 Task: Find a house in Rajahmundry, India, for 8 guests from 26 Aug to 10 Sep, with 6 bedrooms, 6 beds, 6 bathrooms, price range ₹10,000 - ₹15,000, and amenities including Wifi, Free parking, TV, Gym, Breakfast, and Self check-in.
Action: Mouse pressed left at (434, 104)
Screenshot: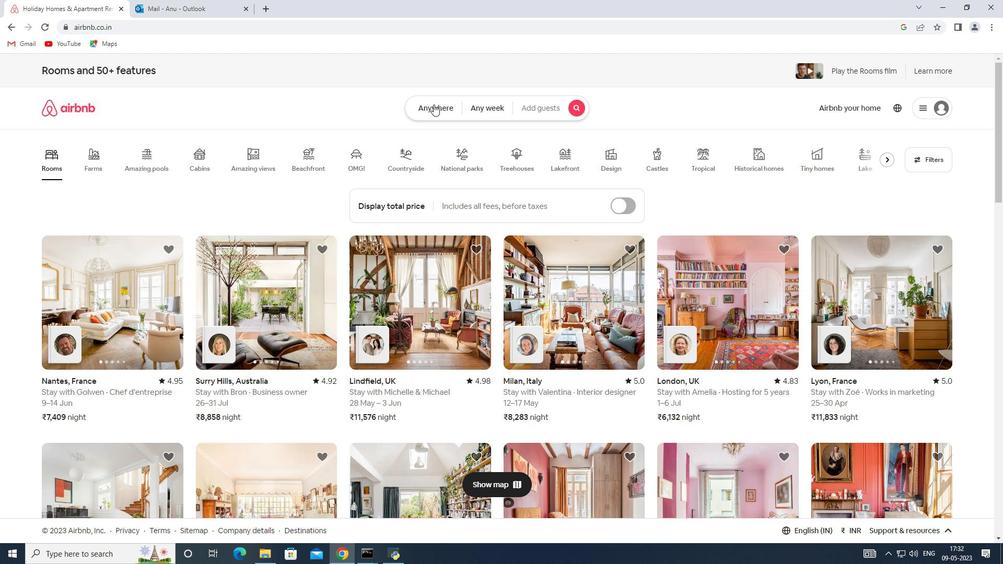 
Action: Mouse moved to (373, 146)
Screenshot: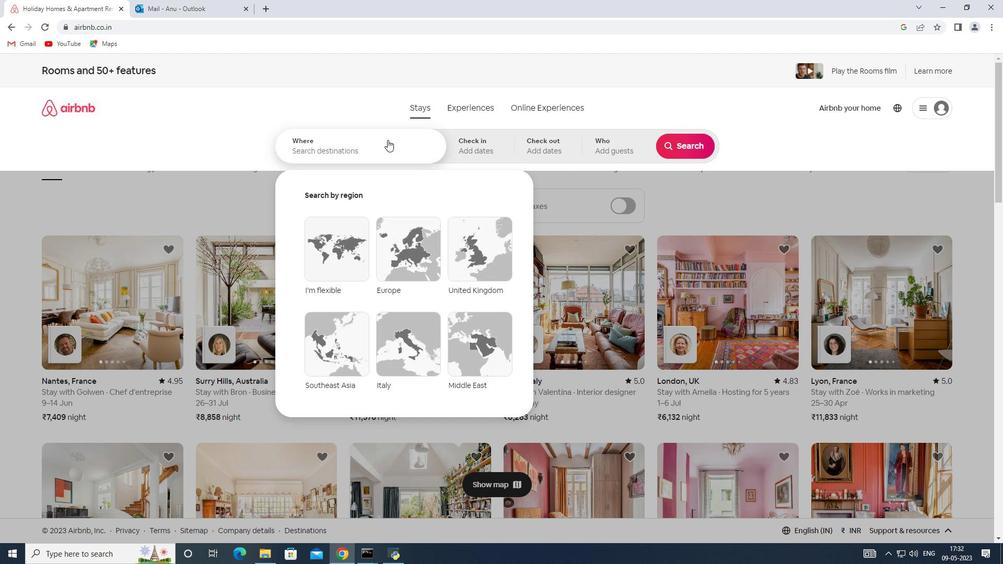 
Action: Mouse pressed left at (373, 146)
Screenshot: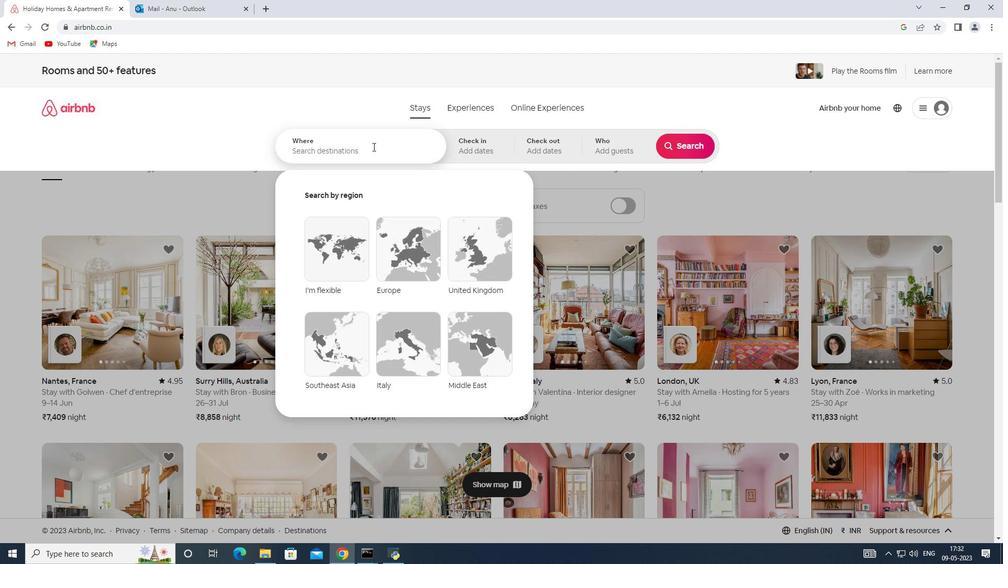 
Action: Key pressed <Key.caps_lock>R<Key.caps_lock>ajahmundry,<Key.caps_lock>I<Key.caps_lock>ndia
Screenshot: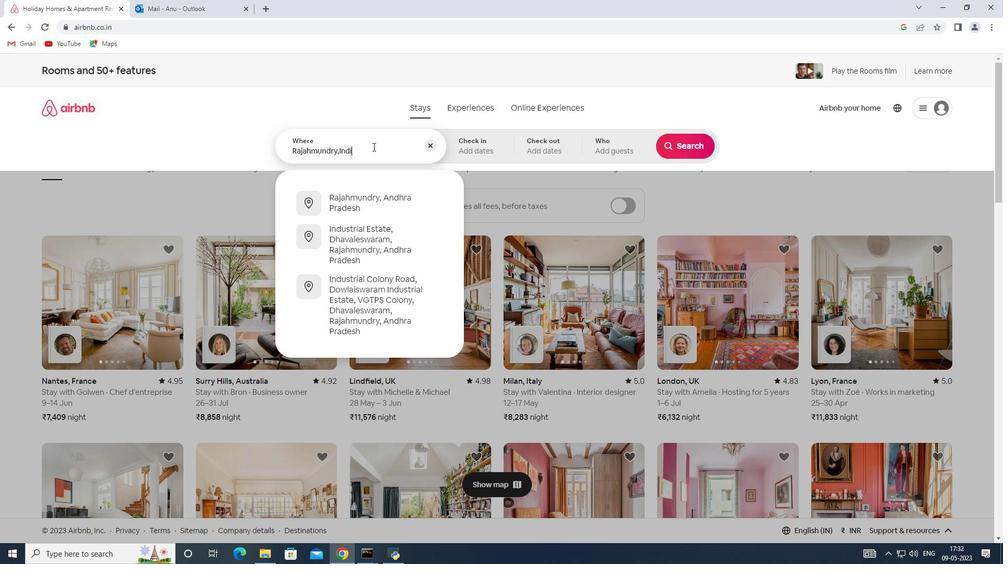 
Action: Mouse moved to (477, 138)
Screenshot: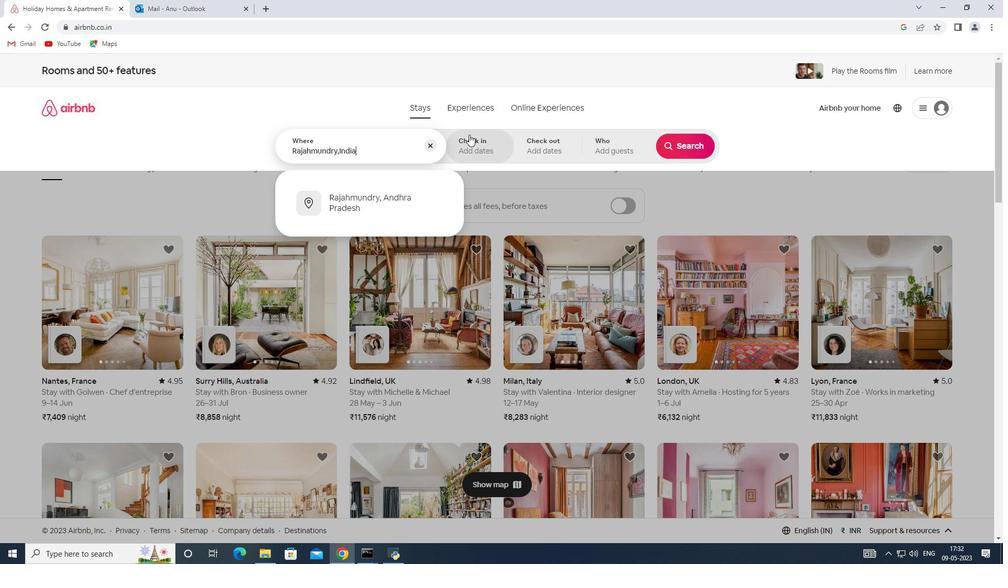 
Action: Mouse pressed left at (477, 138)
Screenshot: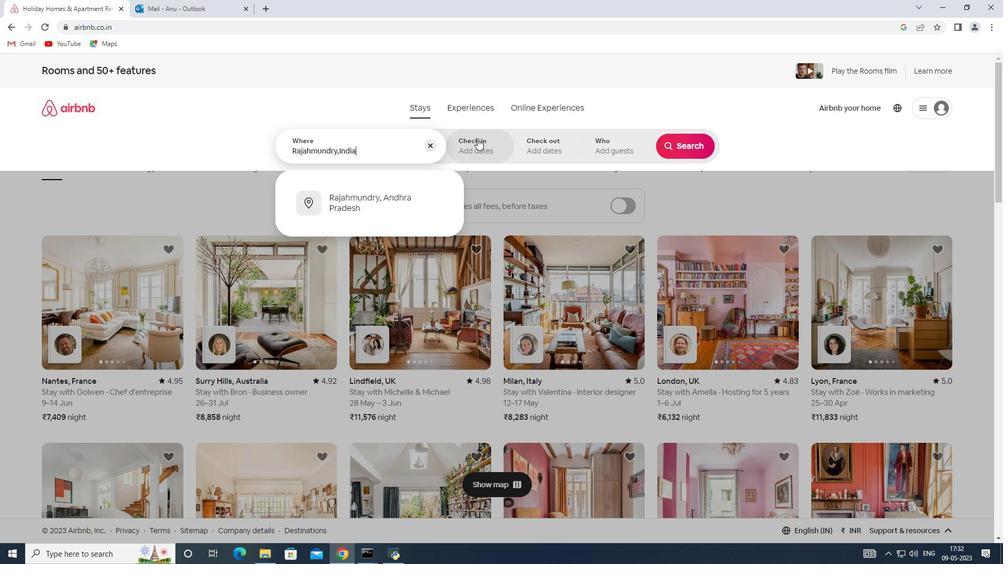 
Action: Mouse moved to (679, 227)
Screenshot: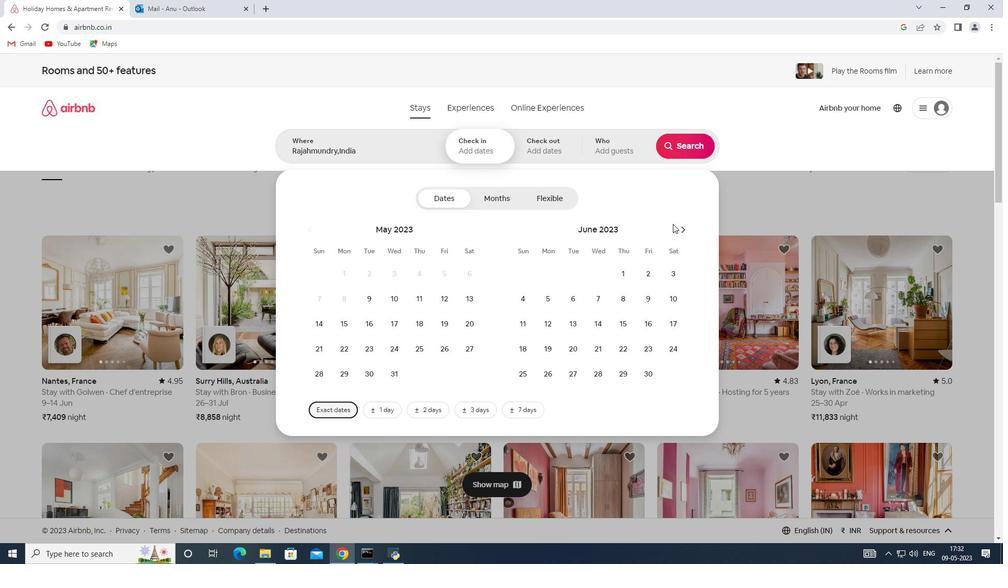 
Action: Mouse pressed left at (679, 227)
Screenshot: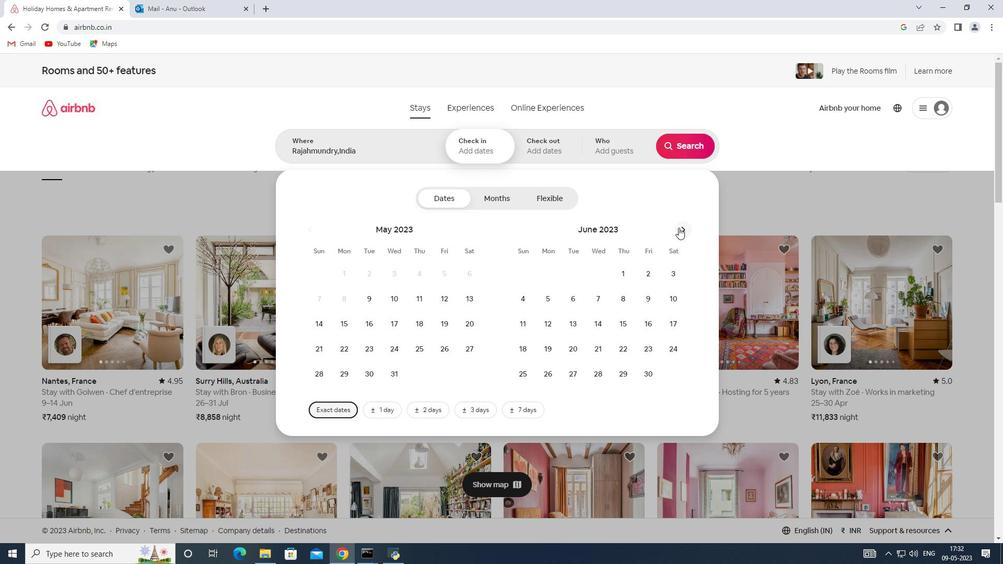 
Action: Mouse moved to (679, 226)
Screenshot: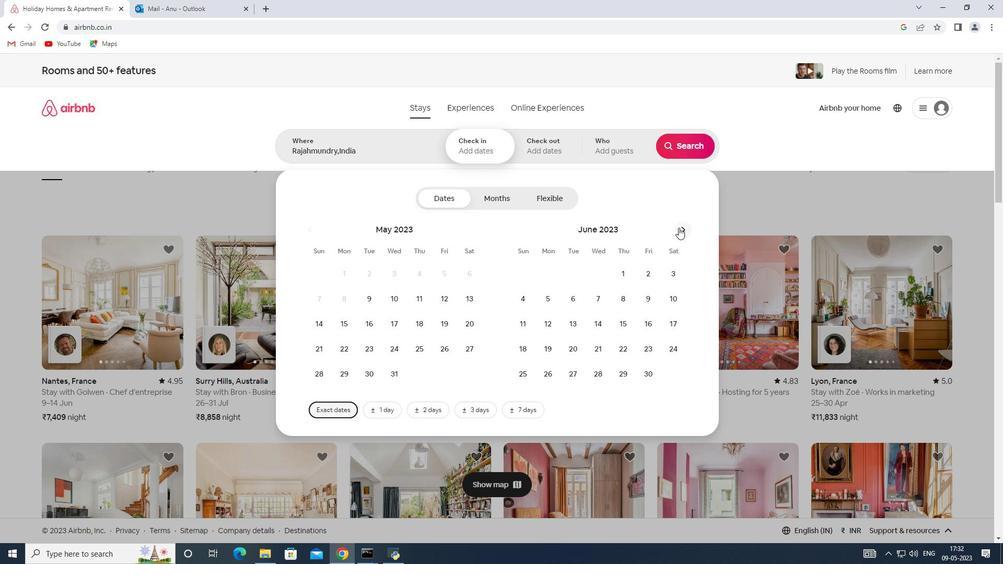 
Action: Mouse pressed left at (679, 226)
Screenshot: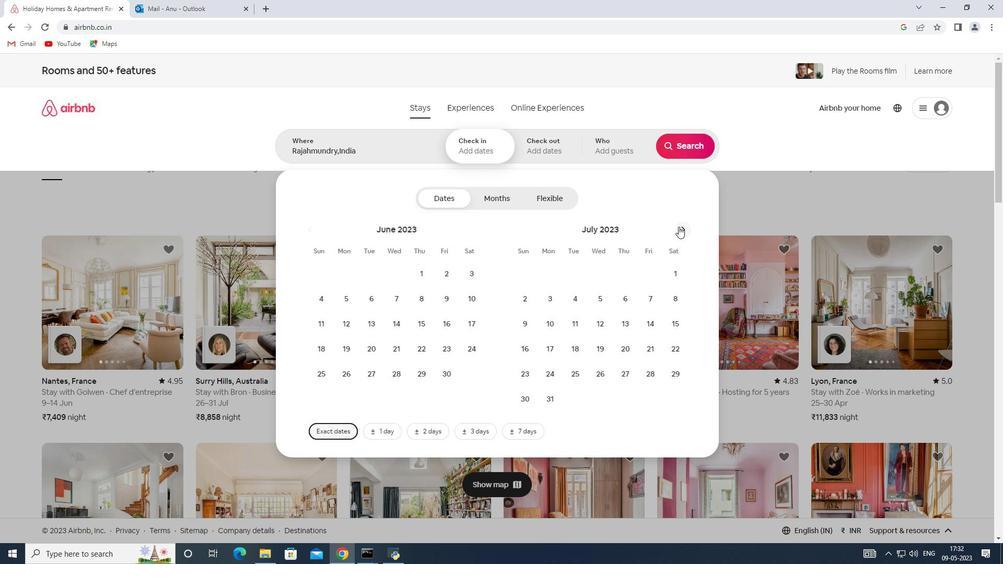 
Action: Mouse moved to (670, 345)
Screenshot: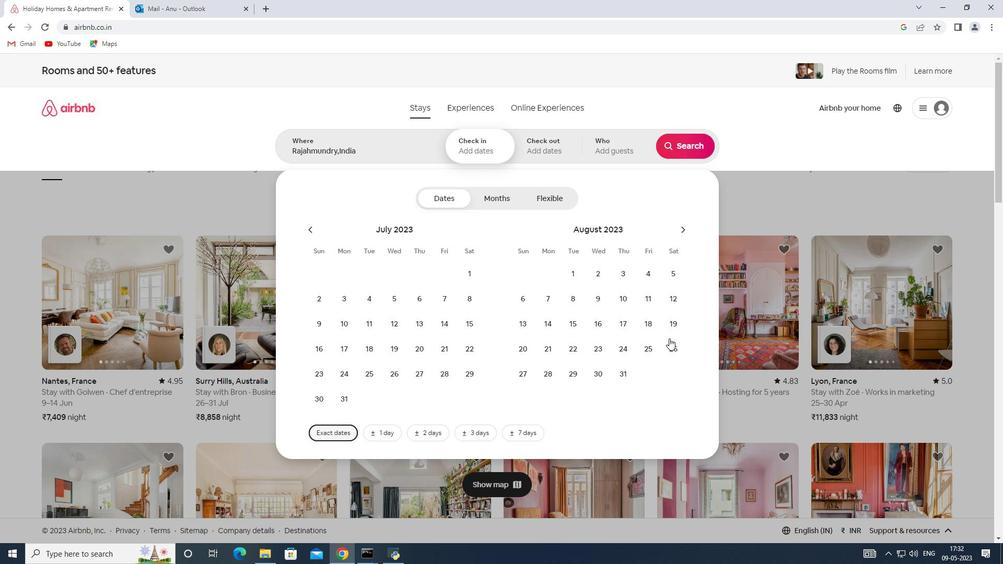 
Action: Mouse pressed left at (670, 345)
Screenshot: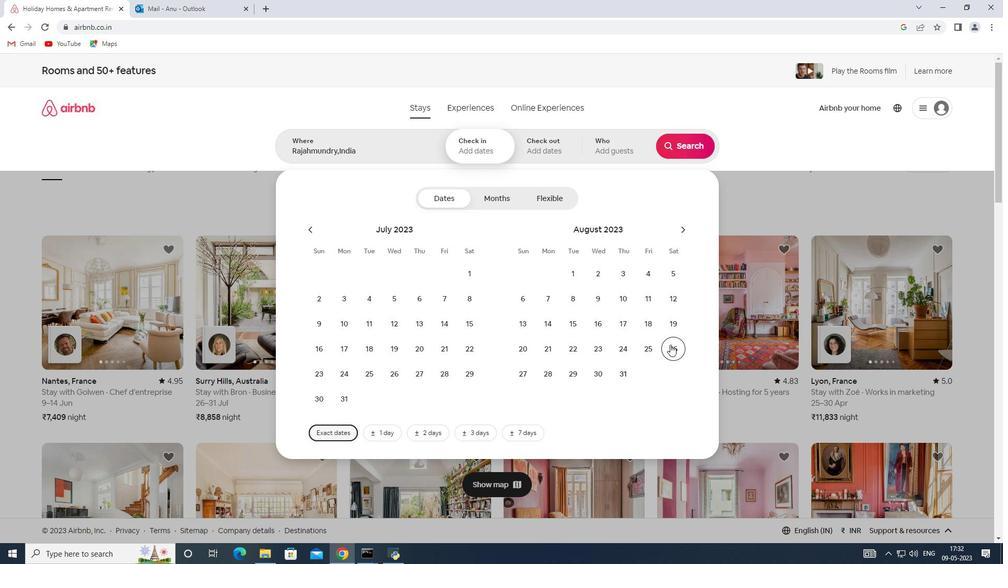 
Action: Mouse moved to (677, 232)
Screenshot: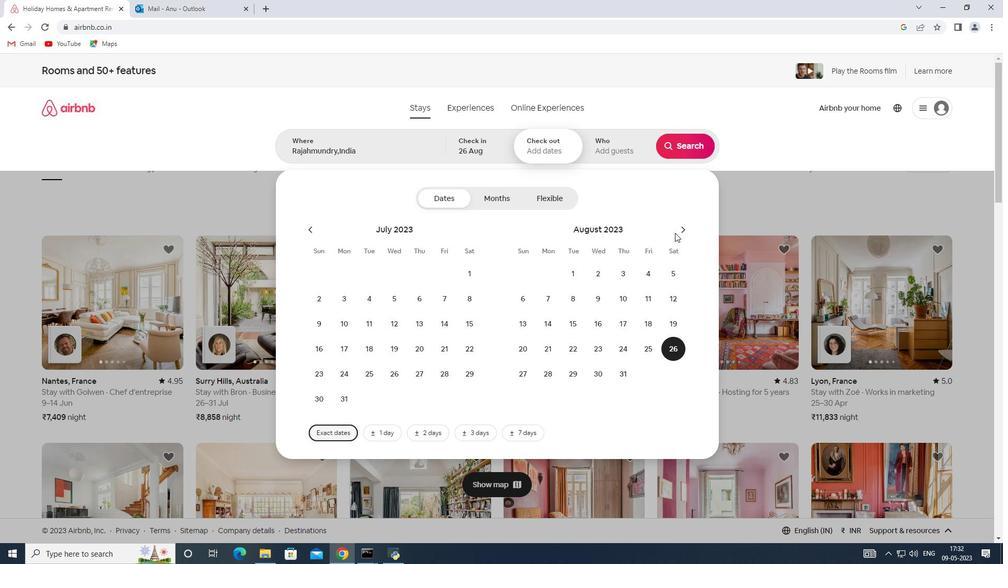 
Action: Mouse pressed left at (677, 232)
Screenshot: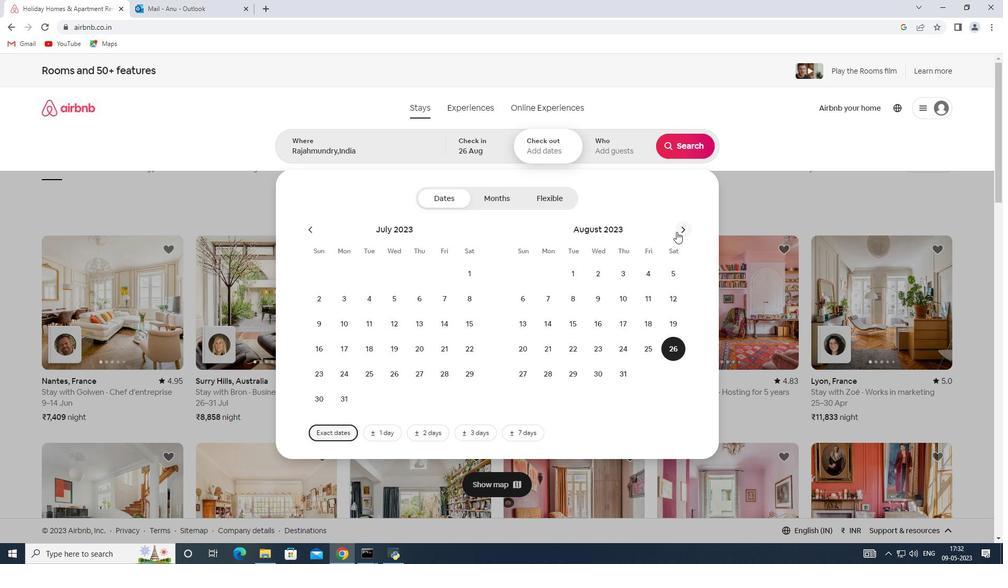 
Action: Mouse moved to (526, 325)
Screenshot: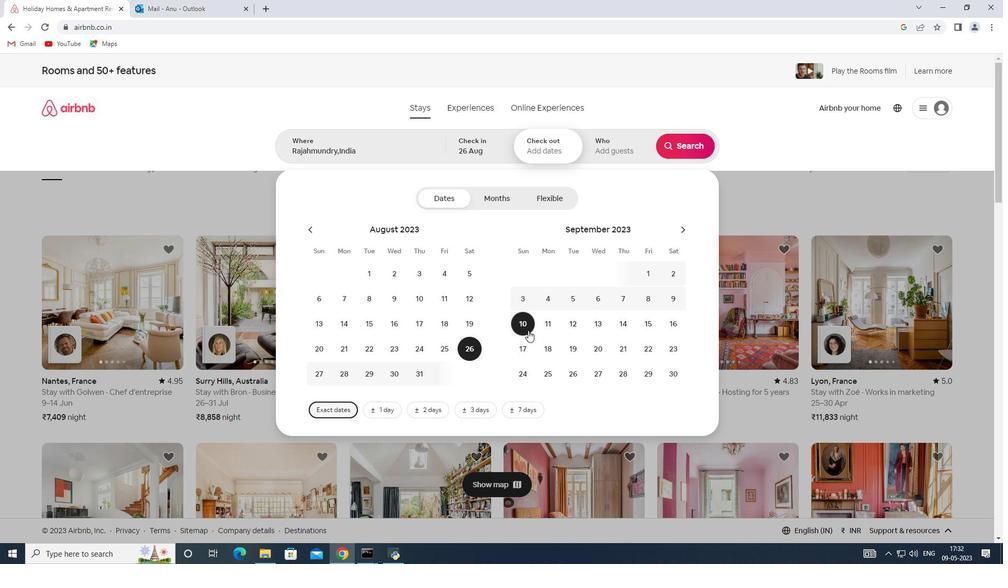 
Action: Mouse pressed left at (526, 325)
Screenshot: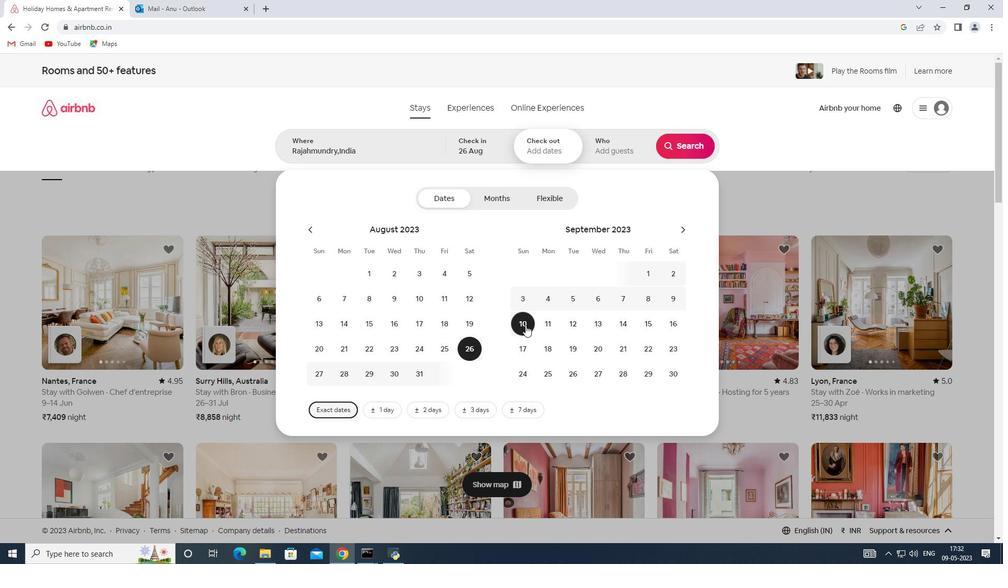 
Action: Mouse moved to (608, 149)
Screenshot: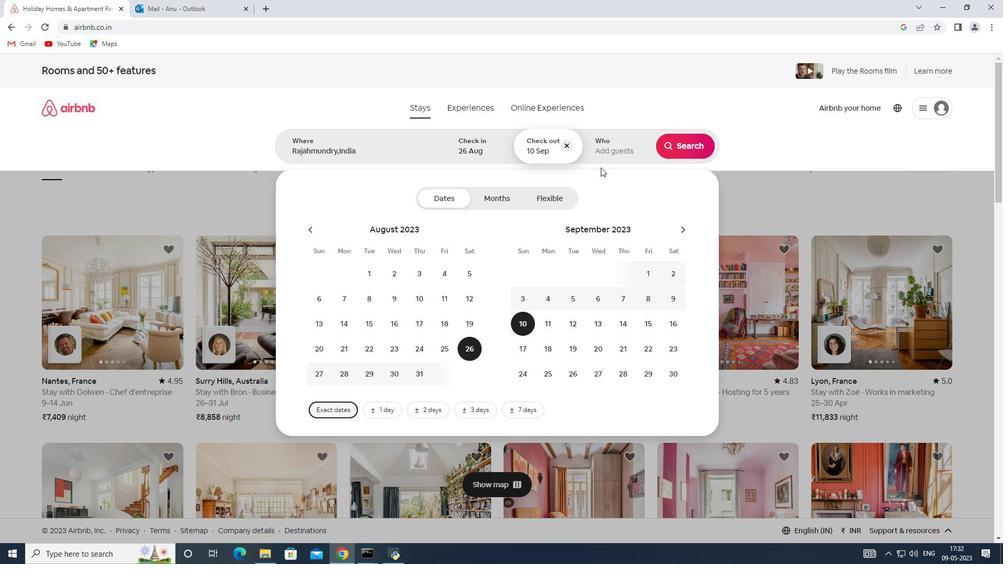 
Action: Mouse pressed left at (608, 149)
Screenshot: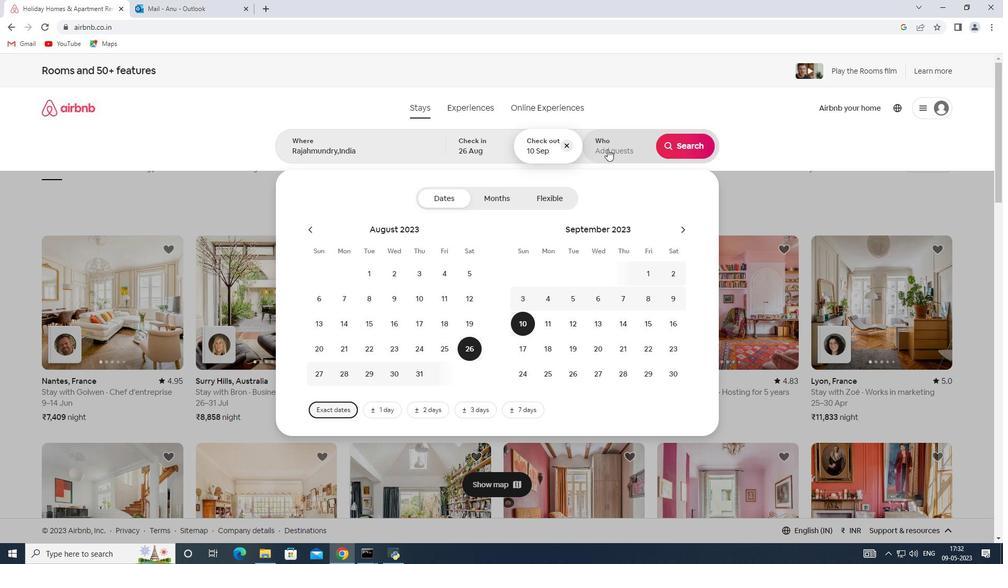 
Action: Mouse moved to (687, 204)
Screenshot: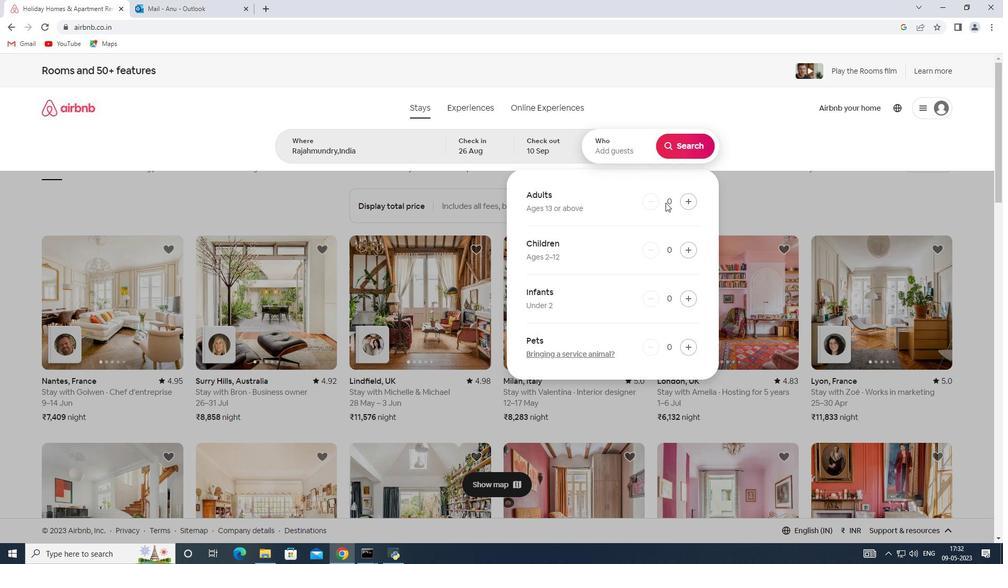 
Action: Mouse pressed left at (687, 204)
Screenshot: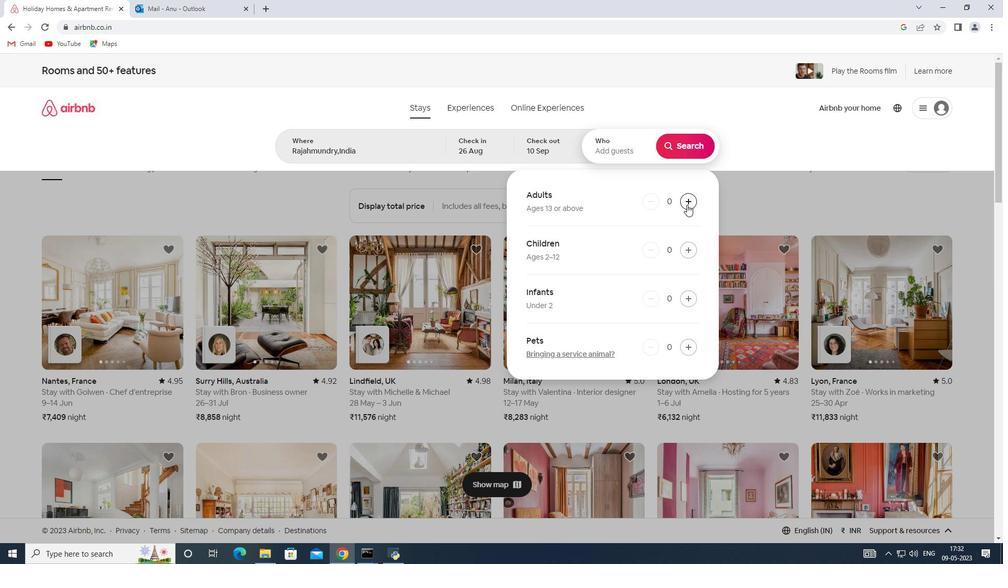 
Action: Mouse pressed left at (687, 204)
Screenshot: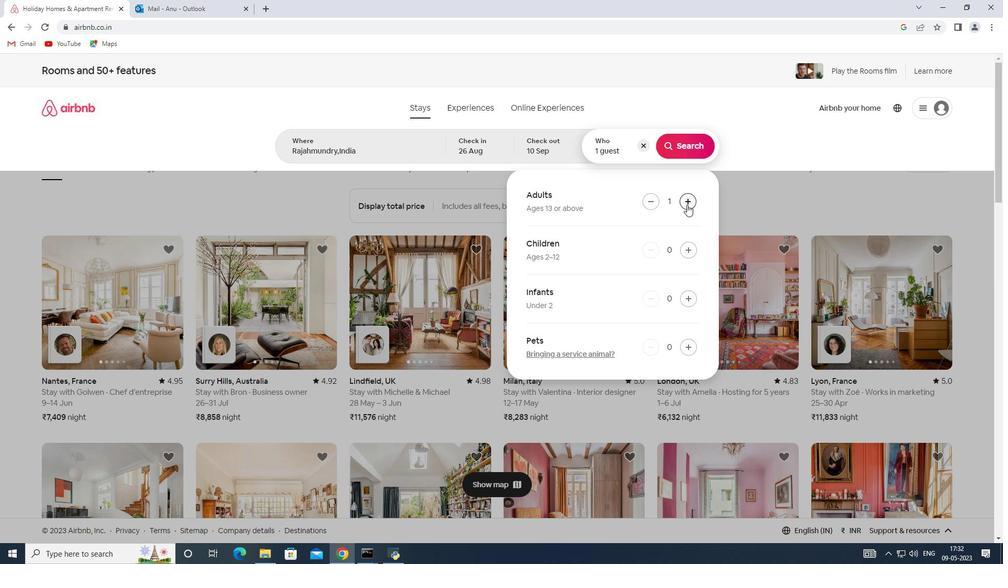 
Action: Mouse pressed left at (687, 204)
Screenshot: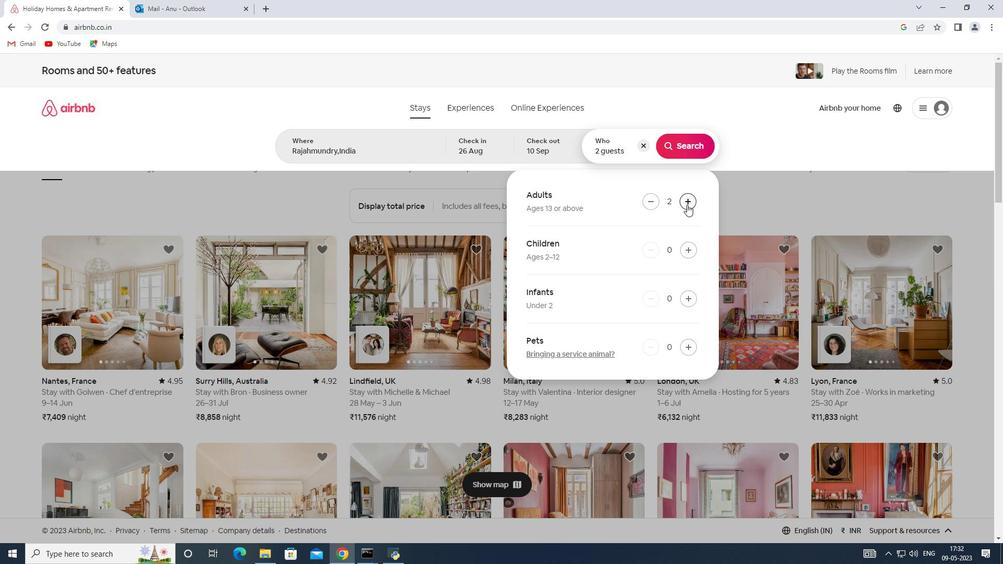 
Action: Mouse pressed left at (687, 204)
Screenshot: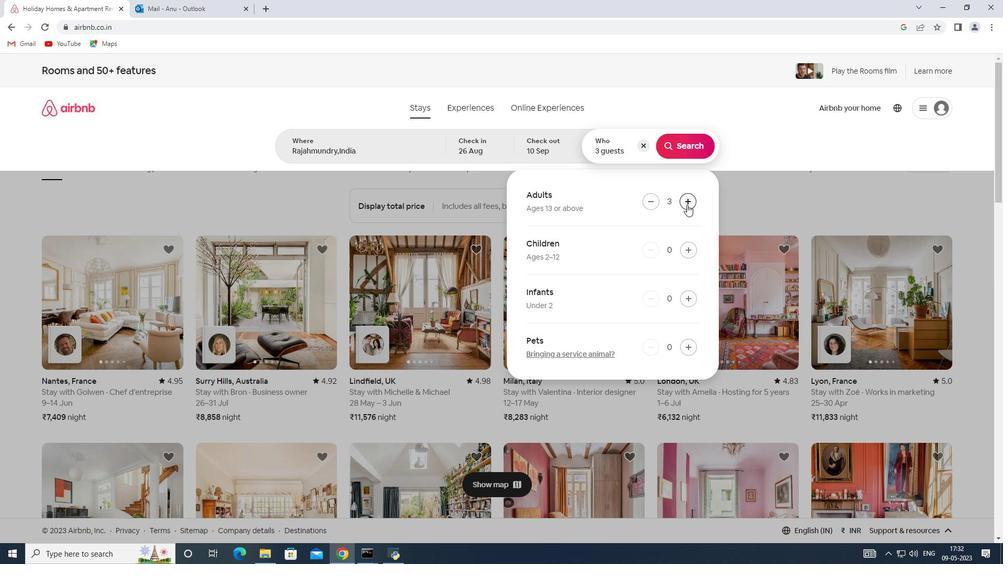 
Action: Mouse pressed left at (687, 204)
Screenshot: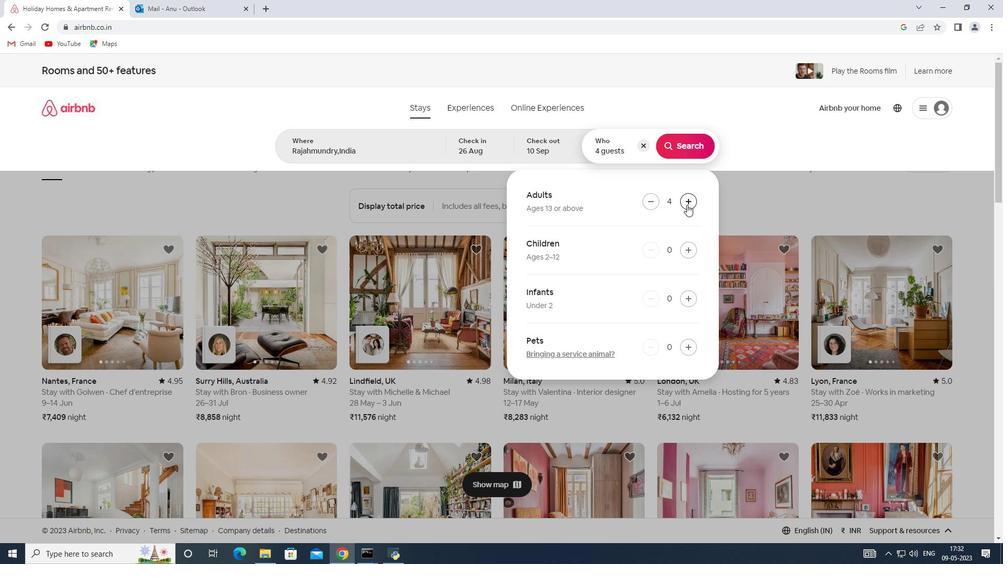 
Action: Mouse pressed left at (687, 204)
Screenshot: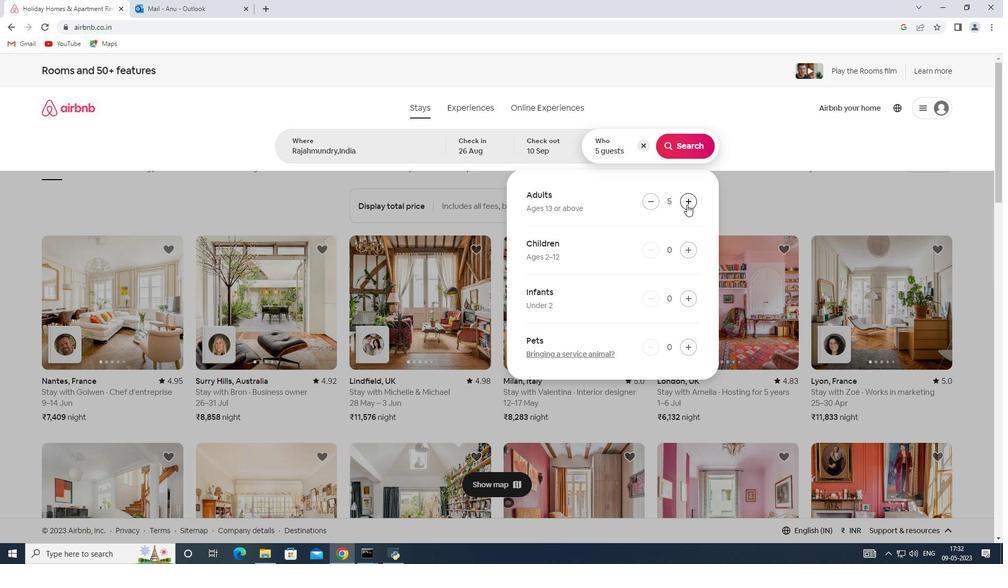 
Action: Mouse moved to (688, 248)
Screenshot: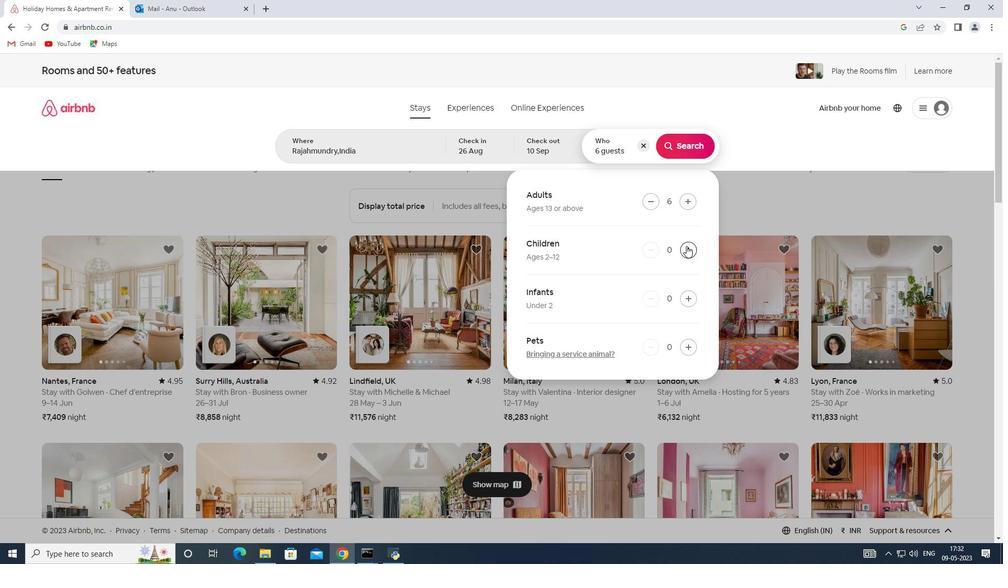 
Action: Mouse pressed left at (688, 248)
Screenshot: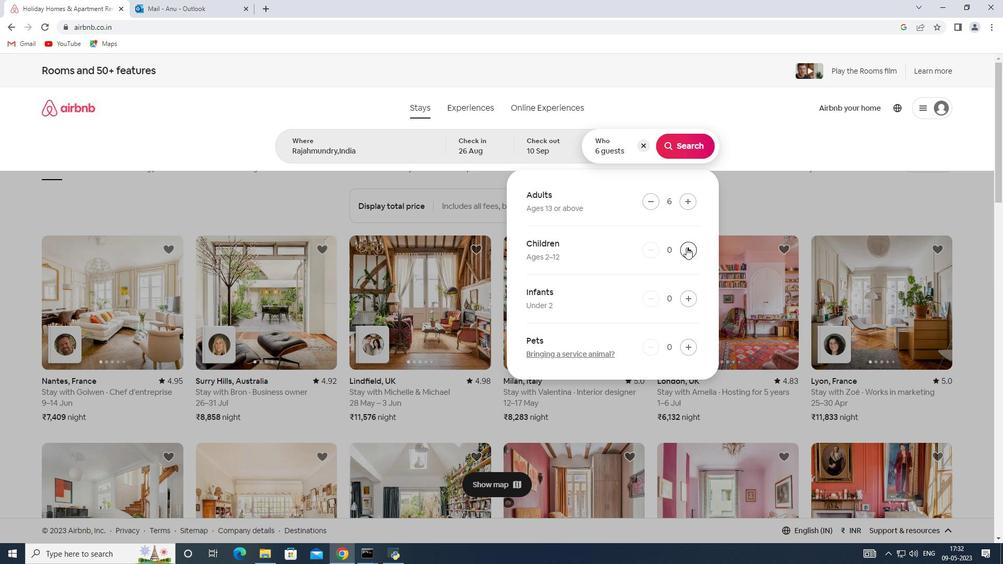 
Action: Mouse moved to (688, 247)
Screenshot: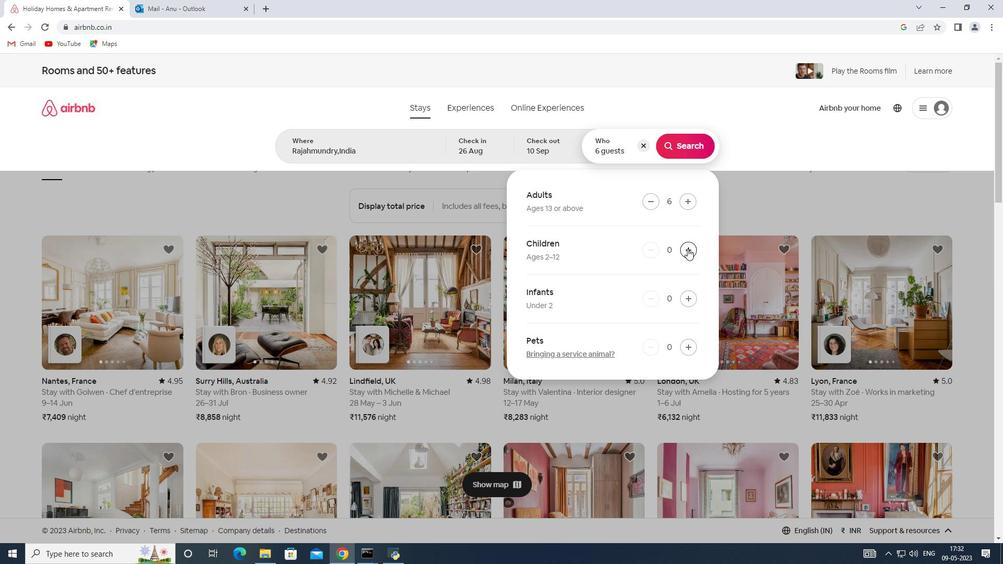 
Action: Mouse pressed left at (688, 247)
Screenshot: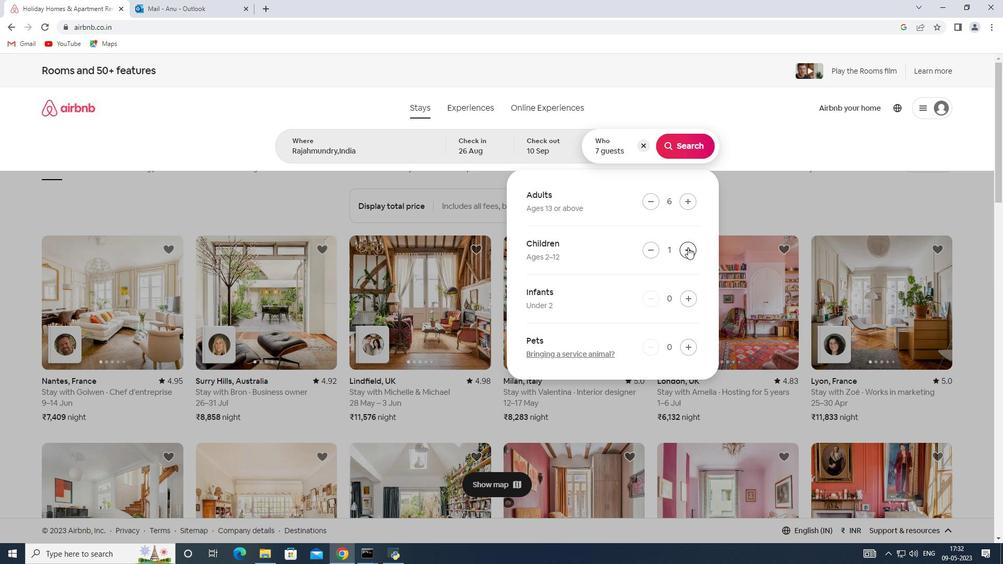 
Action: Mouse moved to (687, 144)
Screenshot: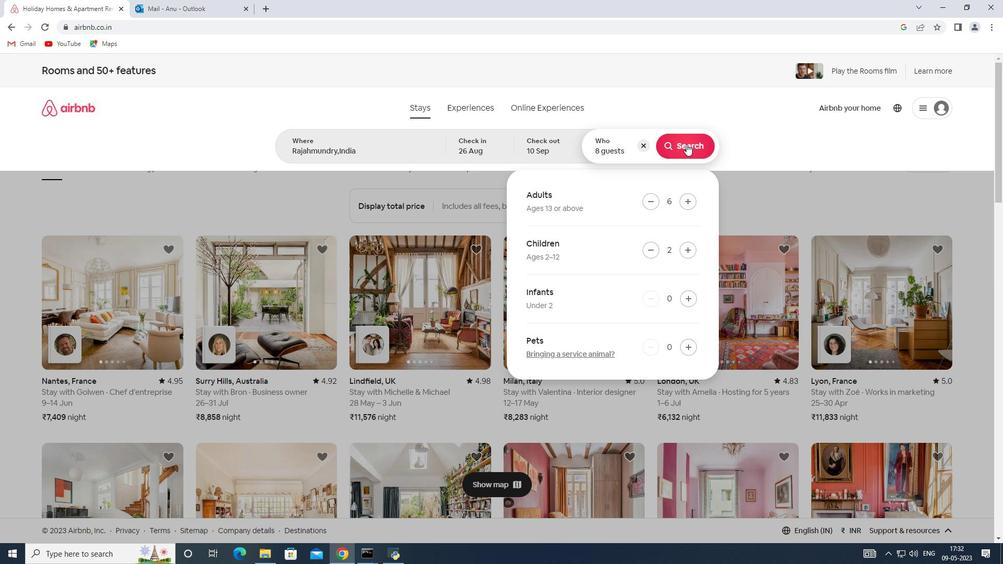 
Action: Mouse pressed left at (687, 144)
Screenshot: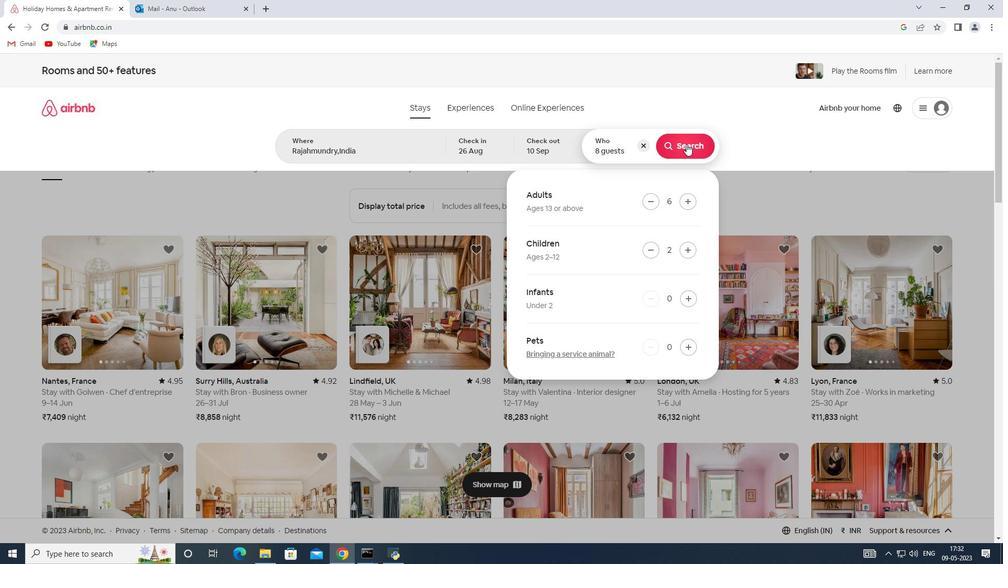 
Action: Mouse moved to (955, 115)
Screenshot: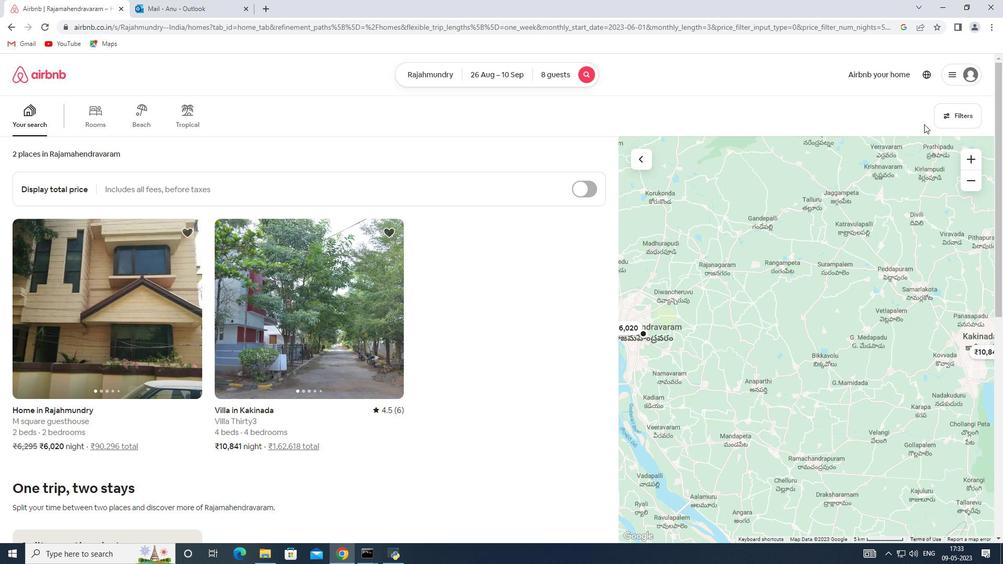 
Action: Mouse pressed left at (955, 115)
Screenshot: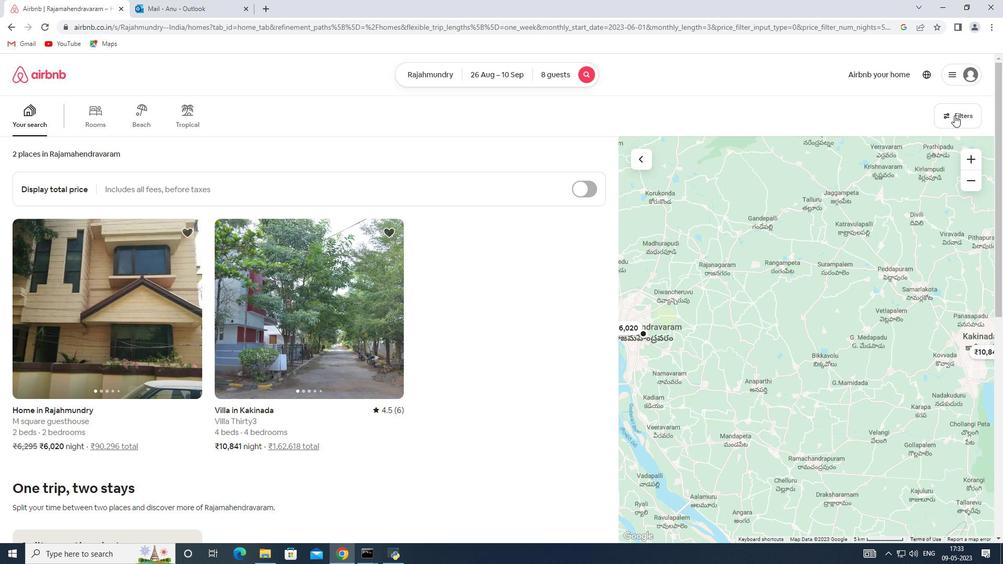 
Action: Mouse moved to (368, 375)
Screenshot: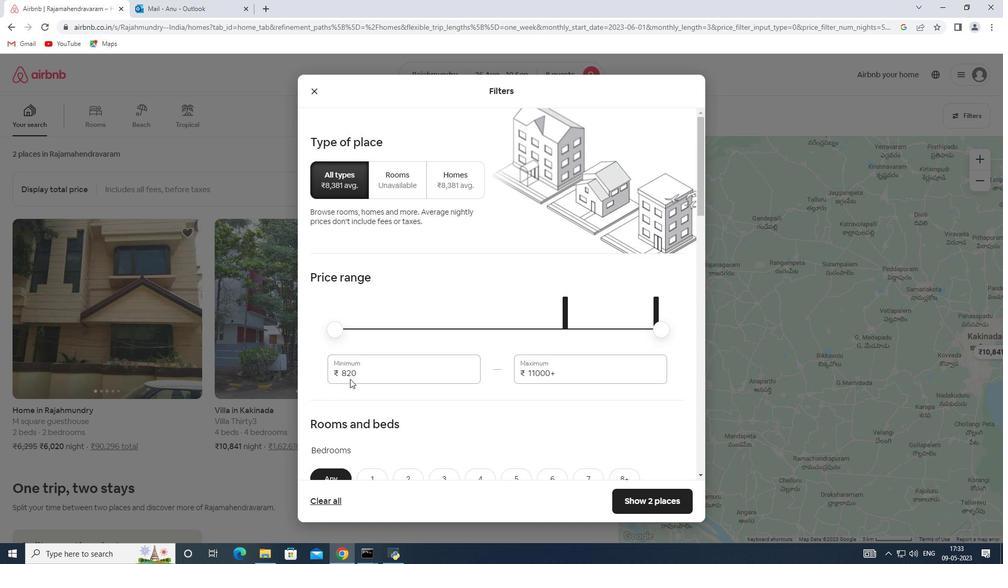 
Action: Mouse pressed left at (368, 375)
Screenshot: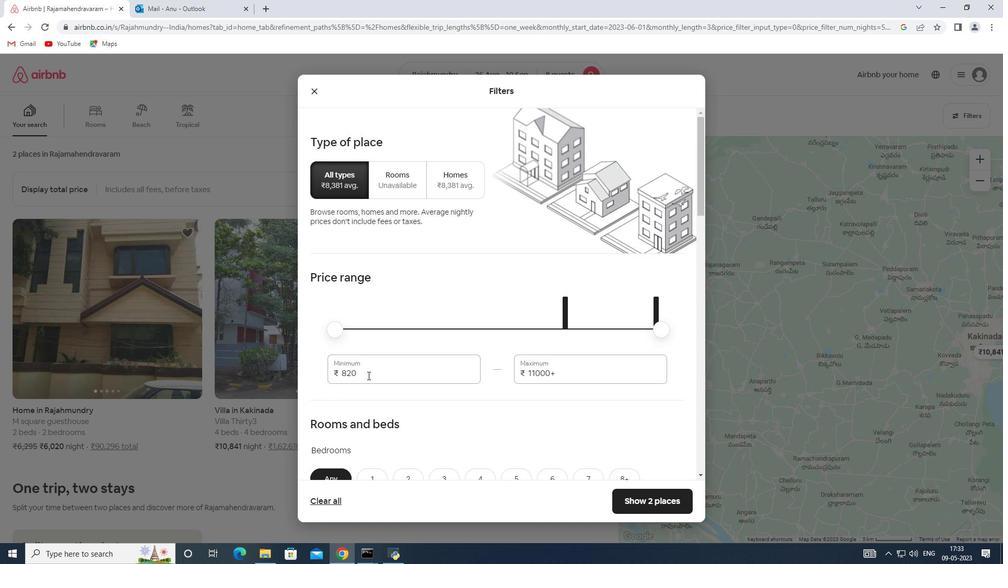 
Action: Mouse moved to (338, 375)
Screenshot: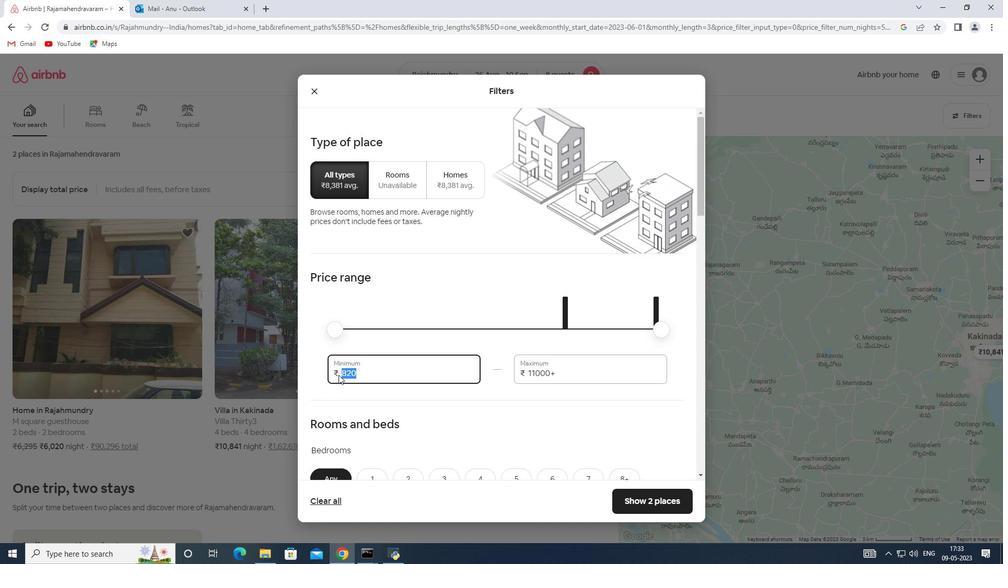 
Action: Key pressed 10000
Screenshot: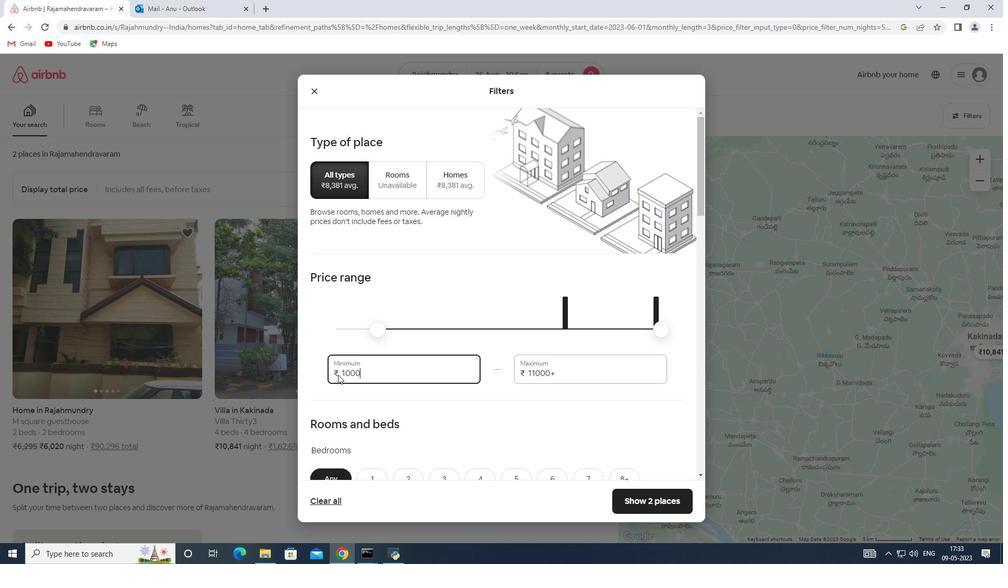 
Action: Mouse moved to (557, 372)
Screenshot: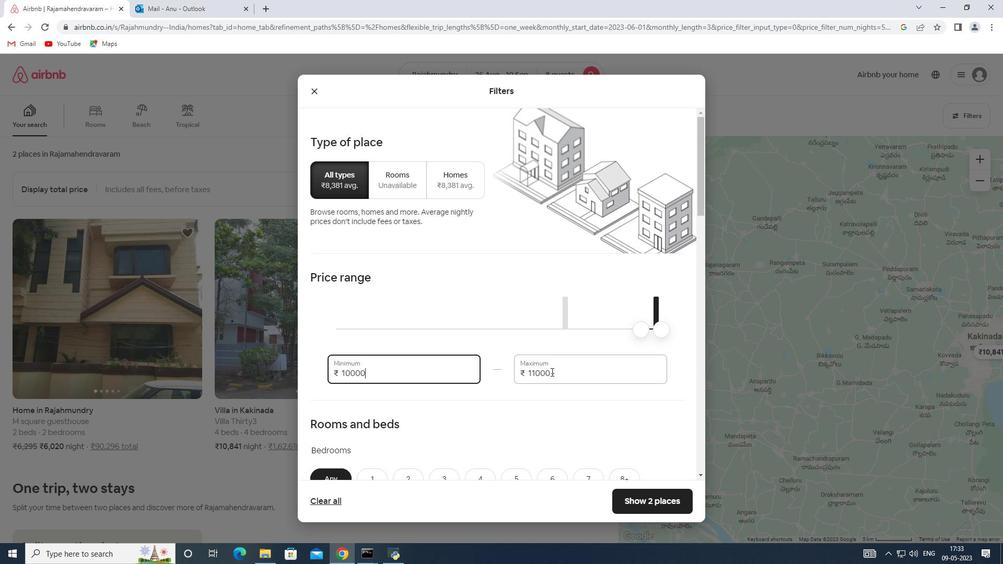 
Action: Mouse pressed left at (557, 372)
Screenshot: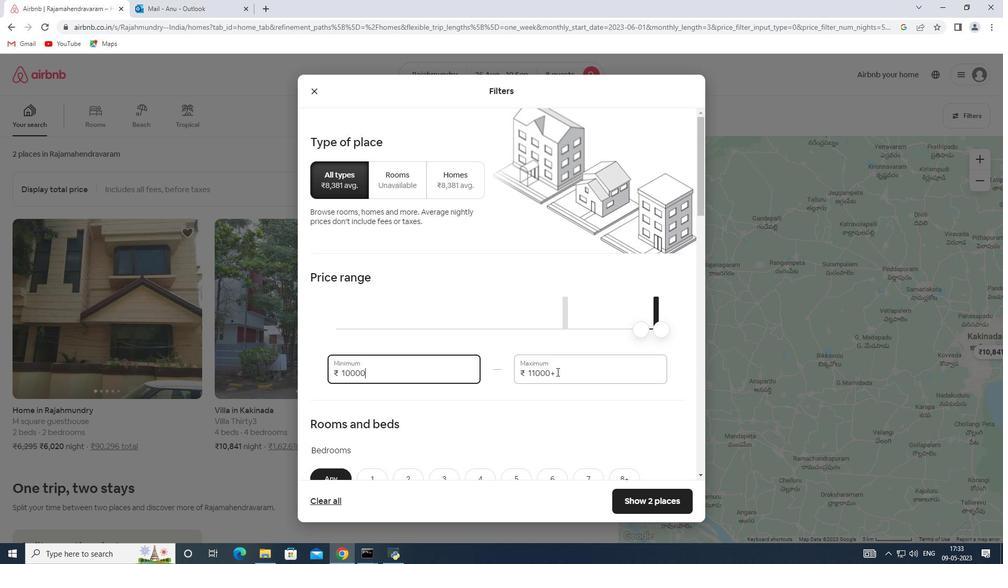 
Action: Mouse moved to (475, 371)
Screenshot: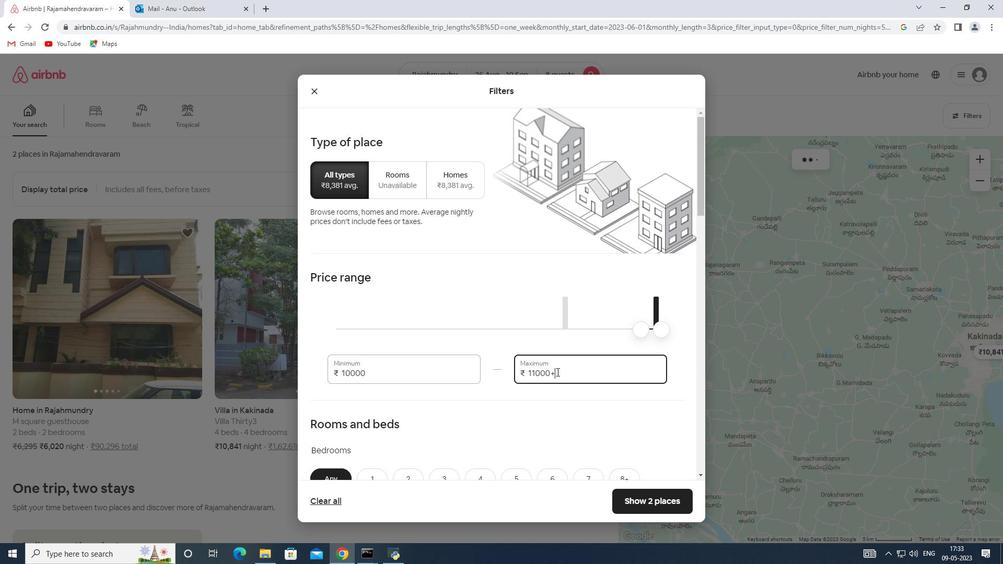 
Action: Key pressed 15000
Screenshot: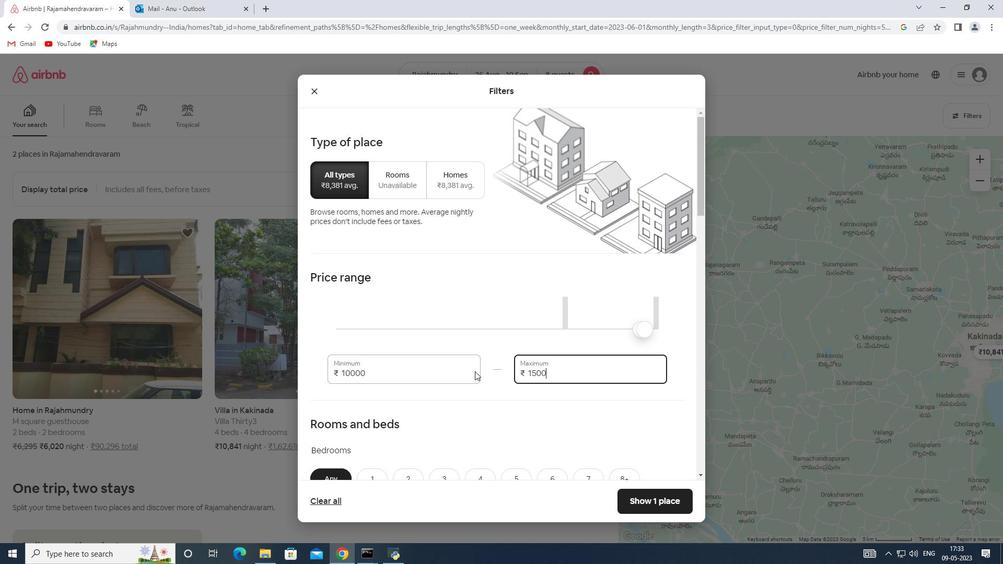 
Action: Mouse moved to (466, 373)
Screenshot: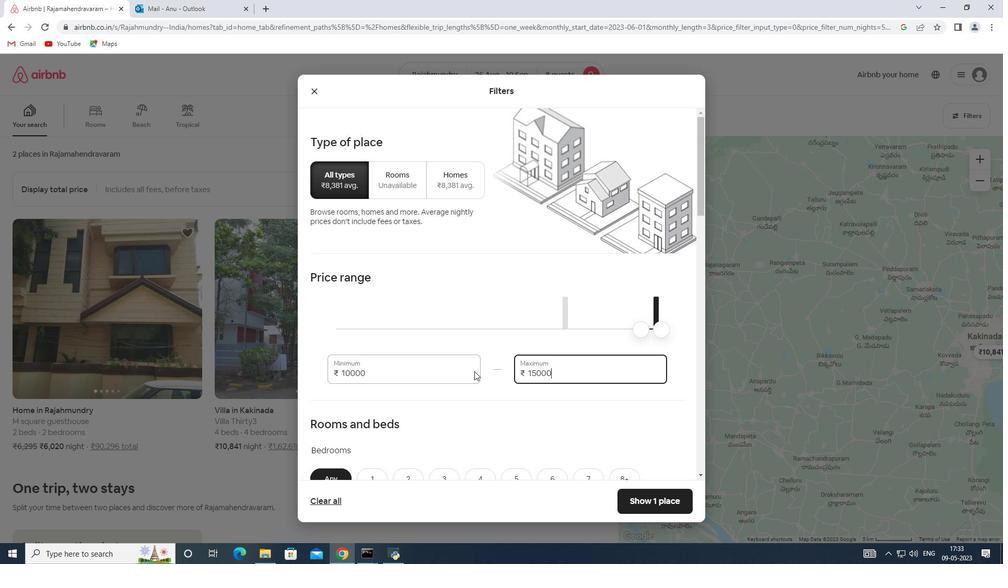 
Action: Mouse scrolled (466, 373) with delta (0, 0)
Screenshot: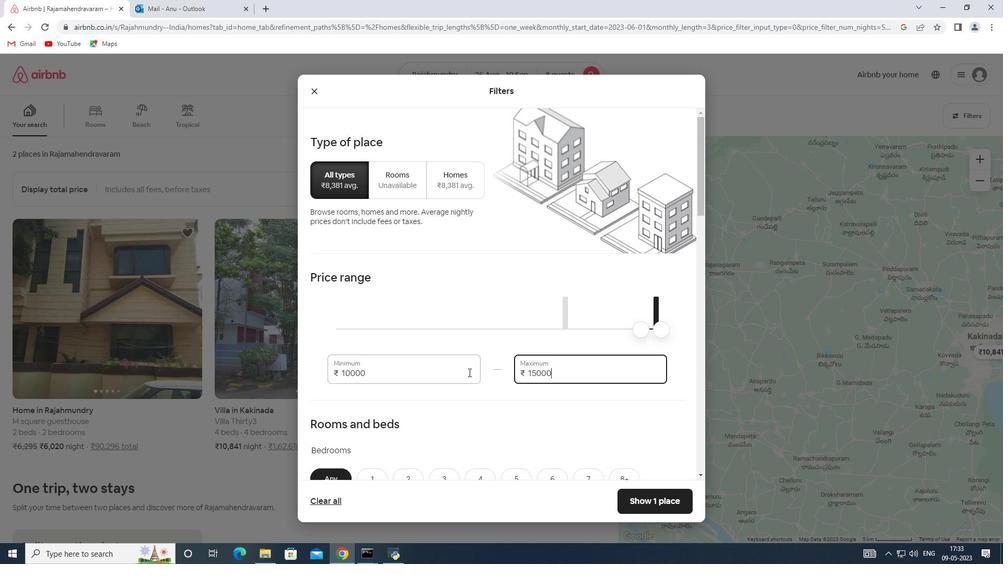 
Action: Mouse scrolled (466, 373) with delta (0, 0)
Screenshot: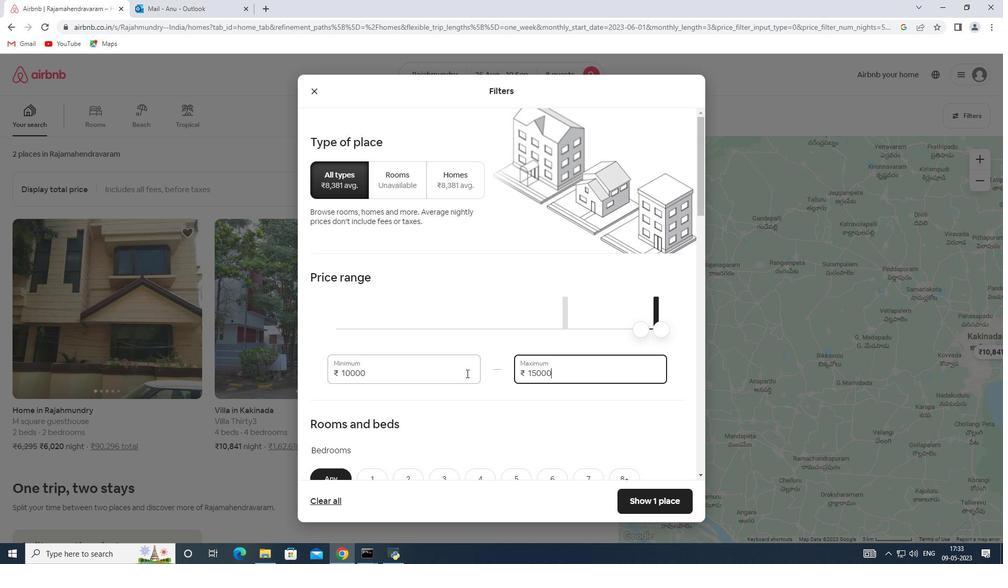 
Action: Mouse moved to (465, 374)
Screenshot: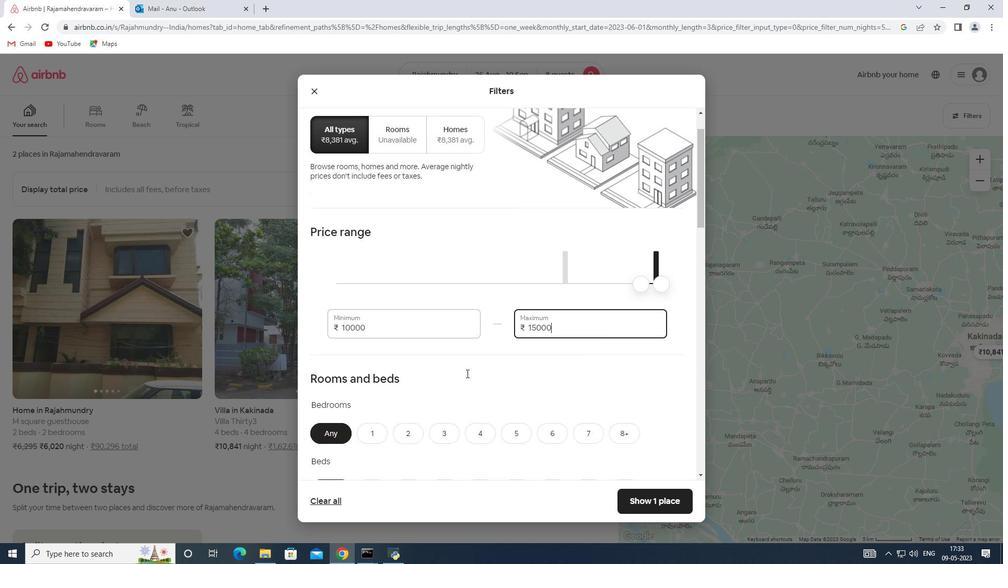 
Action: Mouse scrolled (465, 373) with delta (0, 0)
Screenshot: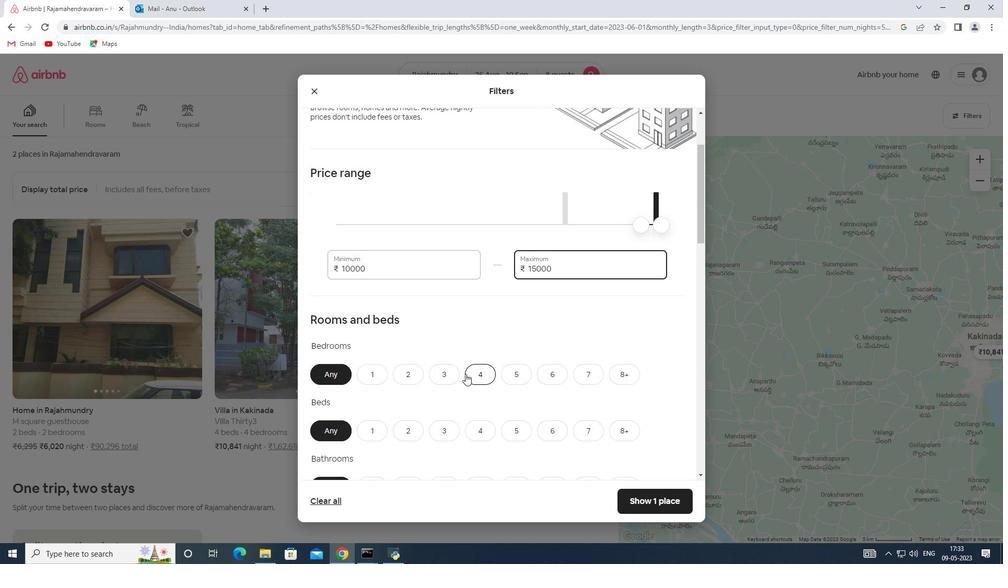 
Action: Mouse scrolled (465, 373) with delta (0, 0)
Screenshot: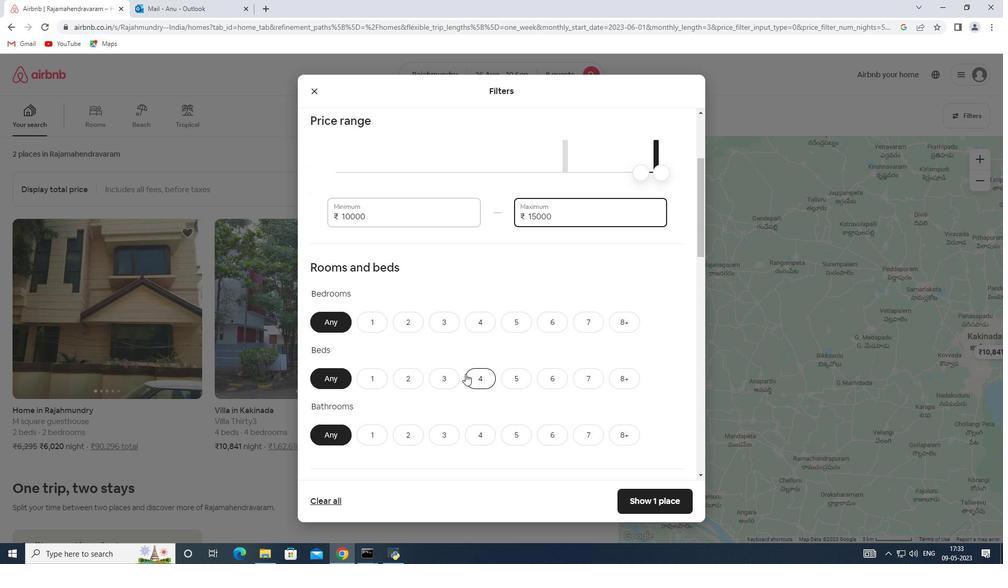 
Action: Mouse moved to (555, 275)
Screenshot: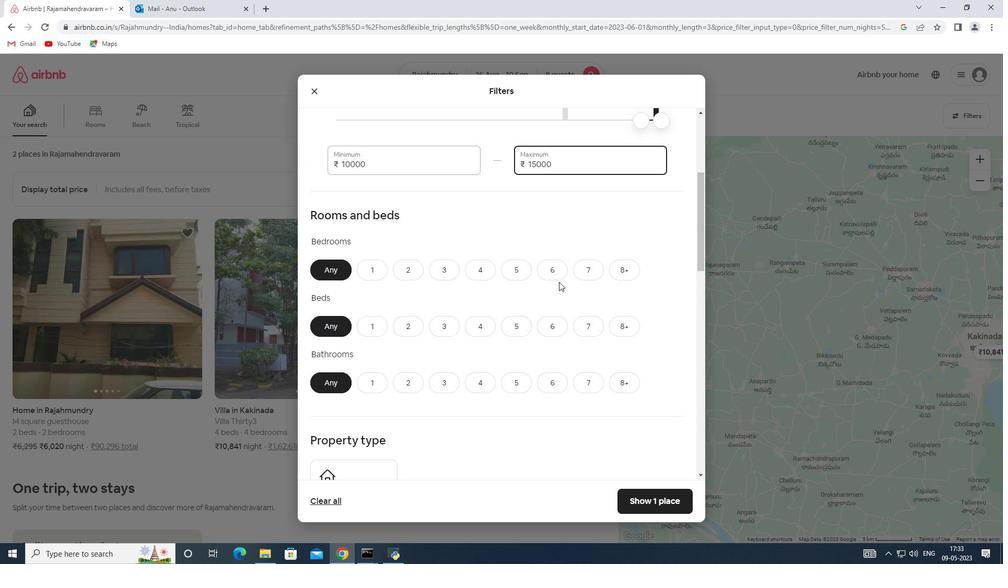 
Action: Mouse pressed left at (555, 275)
Screenshot: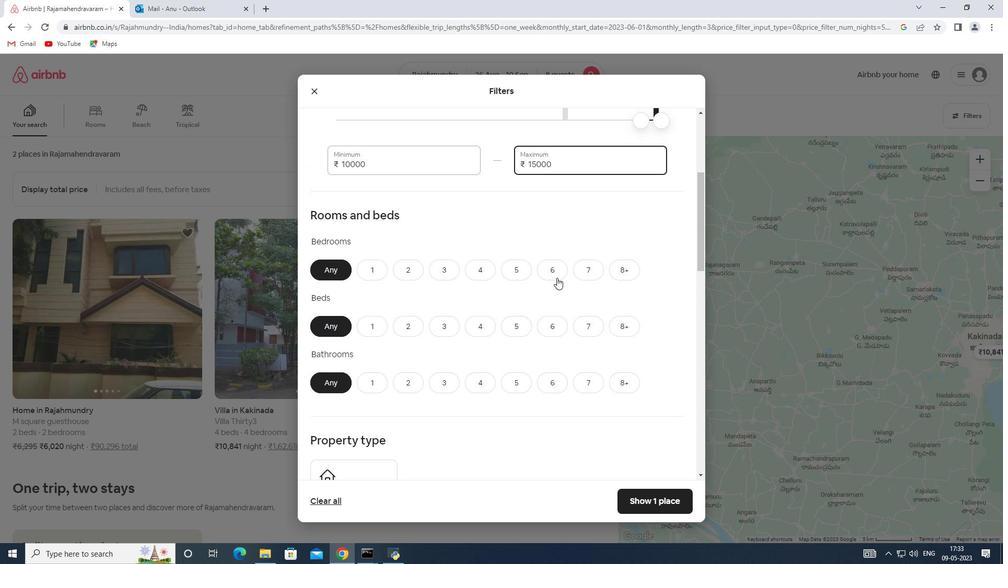
Action: Mouse moved to (553, 323)
Screenshot: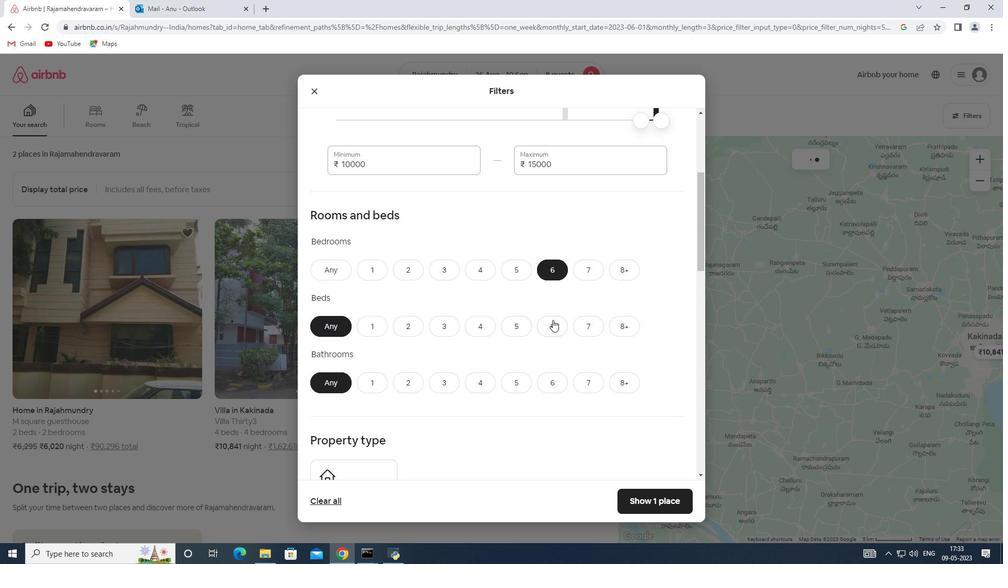 
Action: Mouse pressed left at (553, 323)
Screenshot: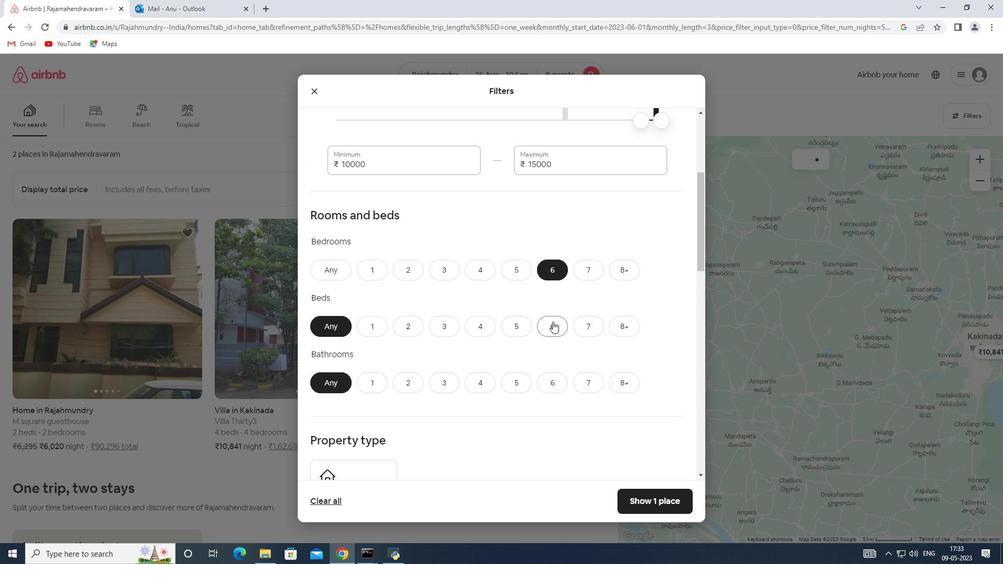 
Action: Mouse moved to (553, 381)
Screenshot: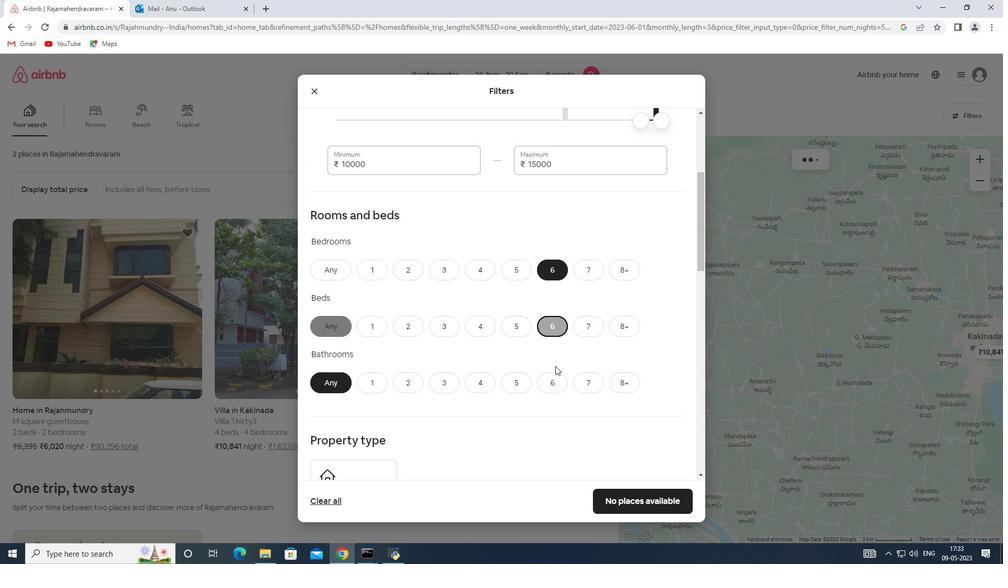 
Action: Mouse pressed left at (553, 381)
Screenshot: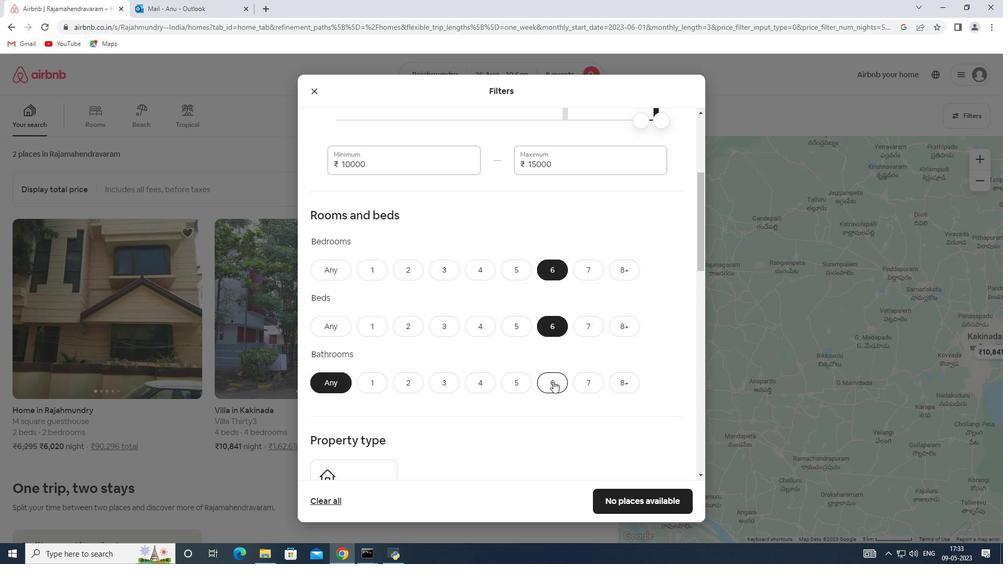 
Action: Mouse scrolled (553, 381) with delta (0, 0)
Screenshot: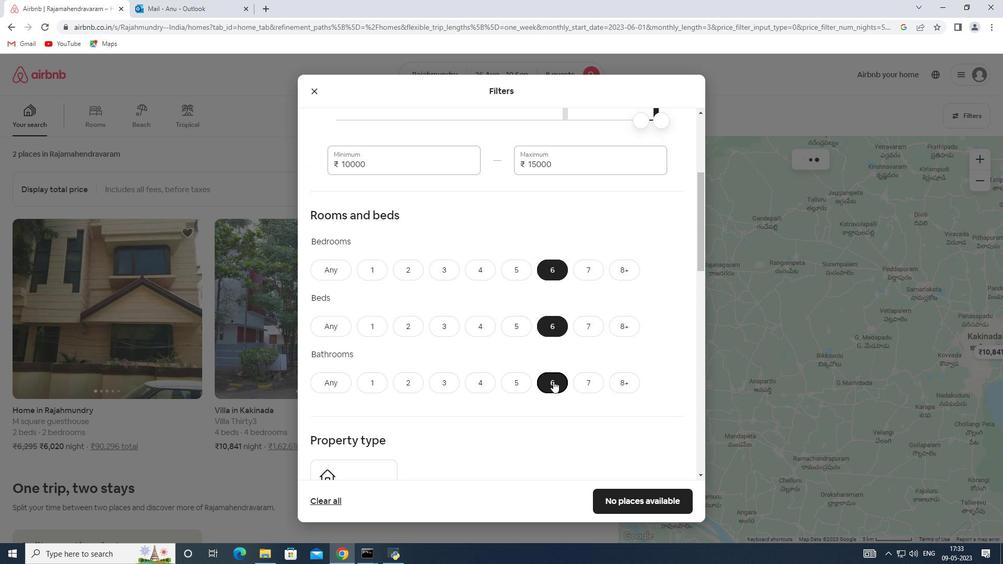 
Action: Mouse scrolled (553, 381) with delta (0, 0)
Screenshot: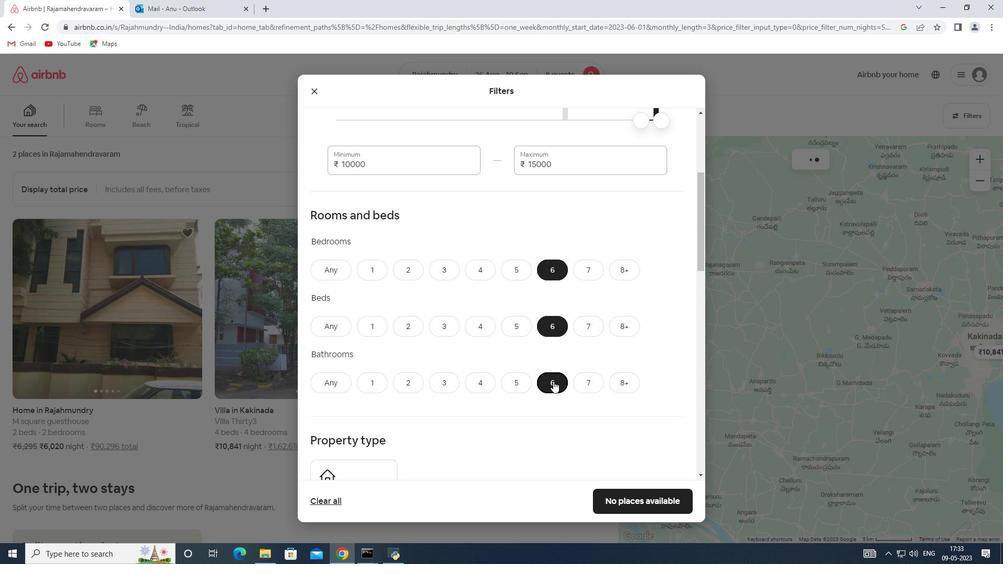 
Action: Mouse scrolled (553, 381) with delta (0, 0)
Screenshot: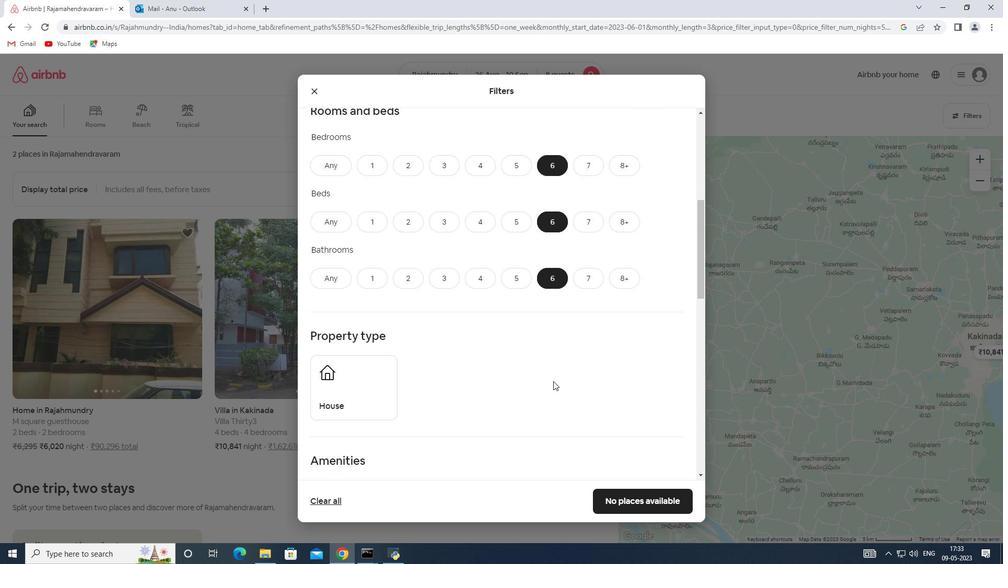 
Action: Mouse moved to (364, 345)
Screenshot: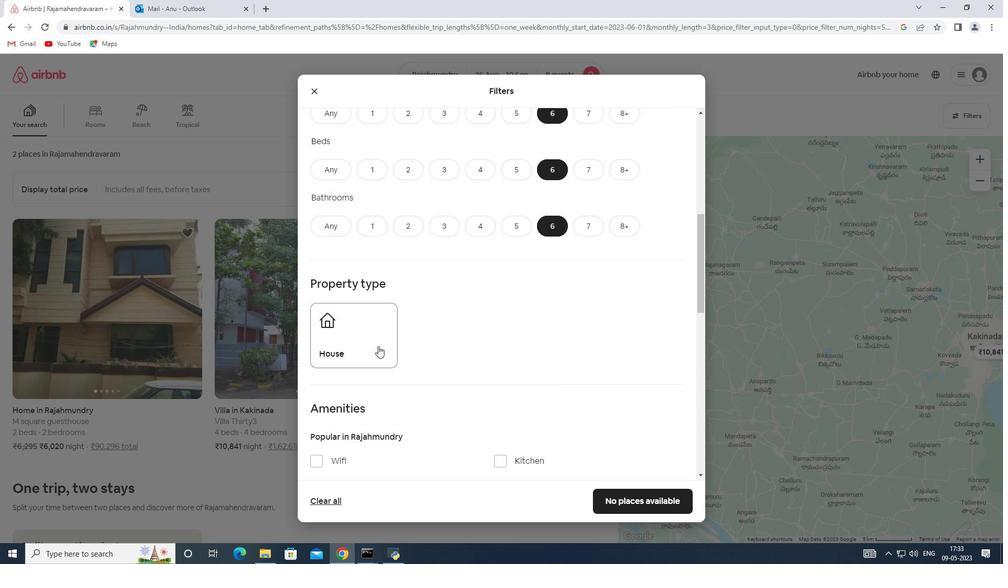 
Action: Mouse pressed left at (364, 345)
Screenshot: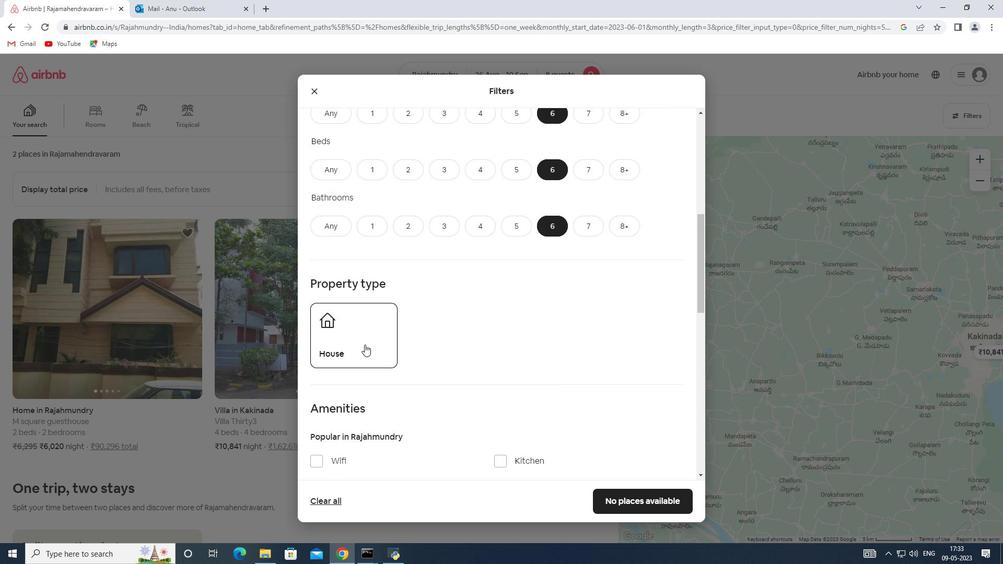 
Action: Mouse moved to (403, 353)
Screenshot: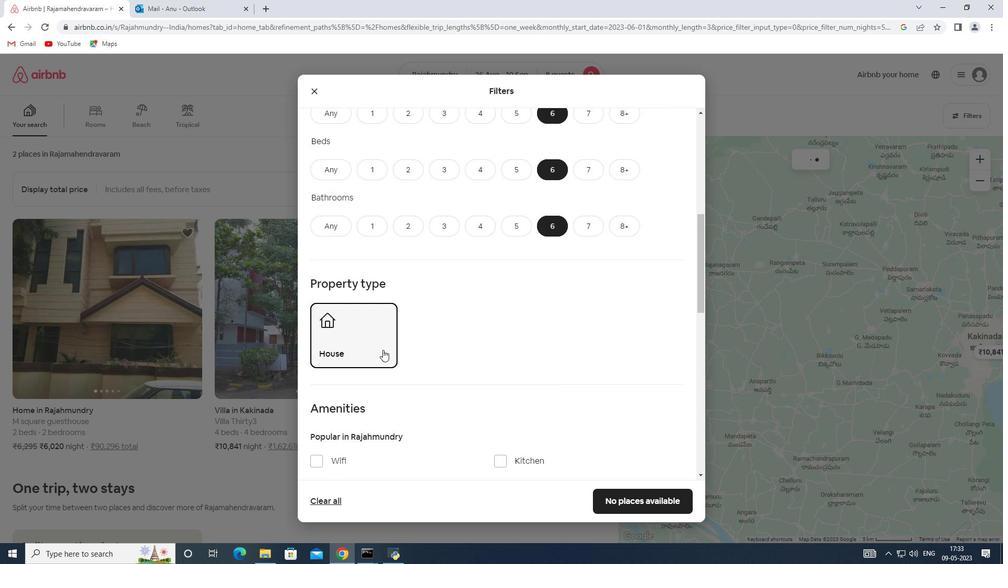 
Action: Mouse scrolled (403, 352) with delta (0, 0)
Screenshot: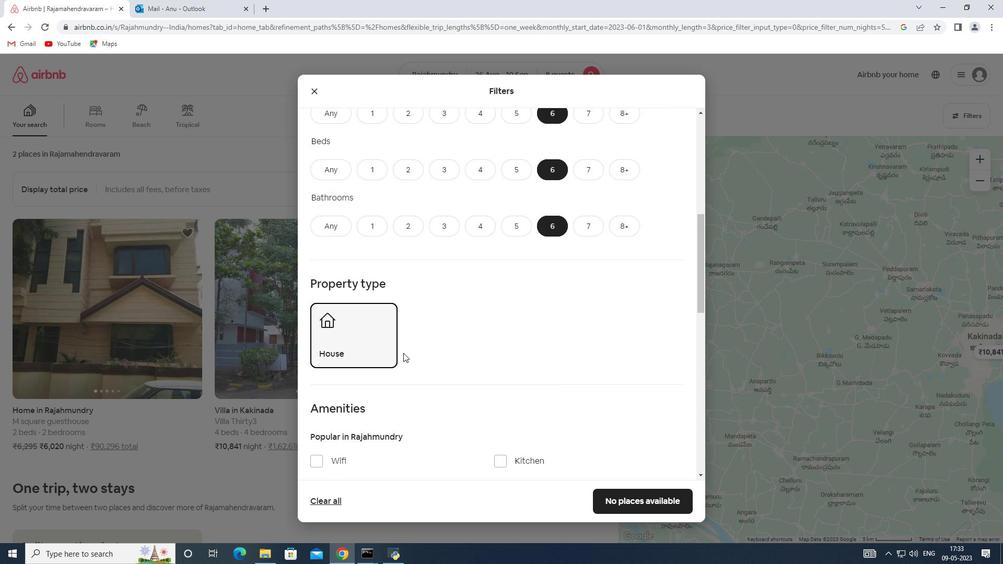 
Action: Mouse scrolled (403, 352) with delta (0, 0)
Screenshot: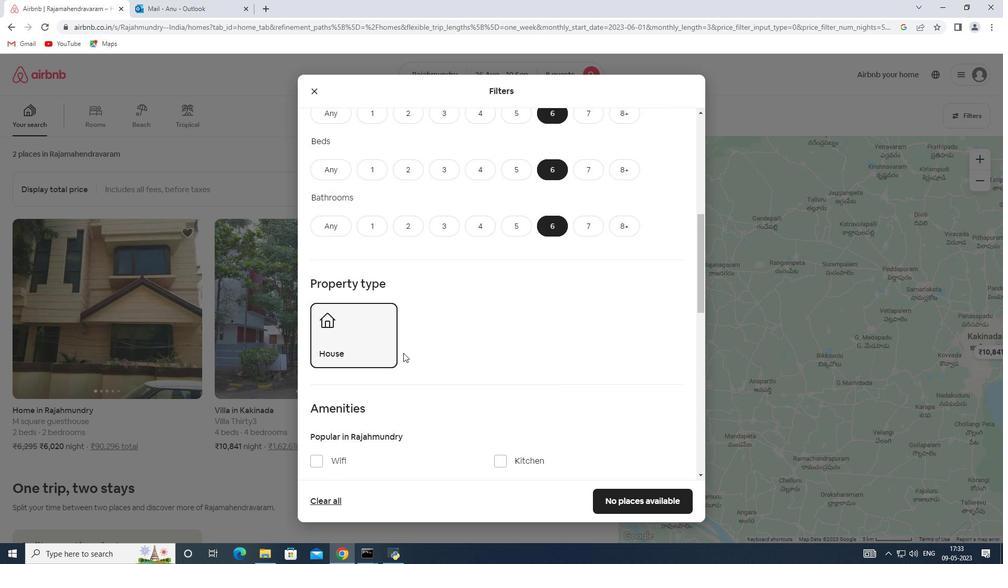 
Action: Mouse scrolled (403, 352) with delta (0, 0)
Screenshot: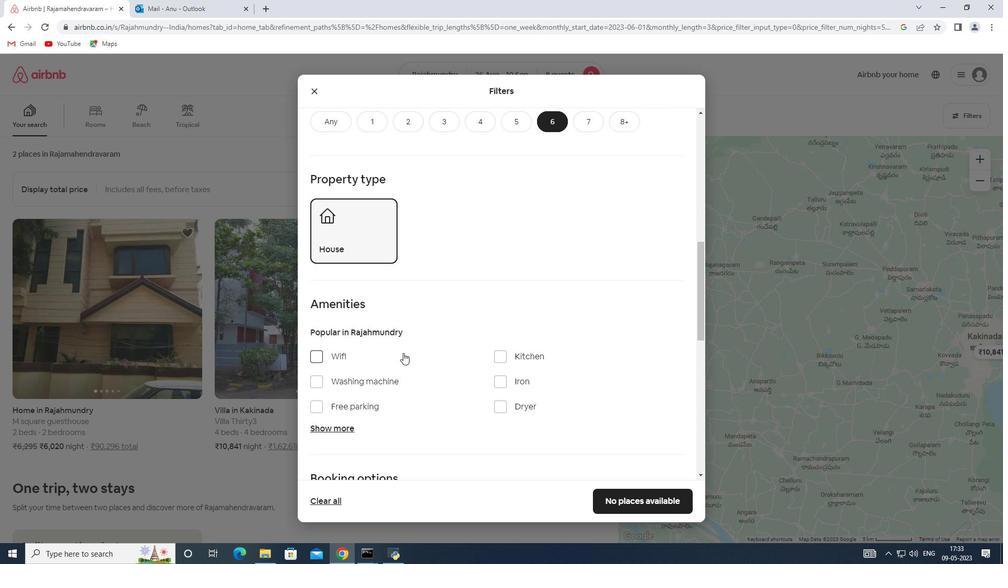 
Action: Mouse scrolled (403, 352) with delta (0, 0)
Screenshot: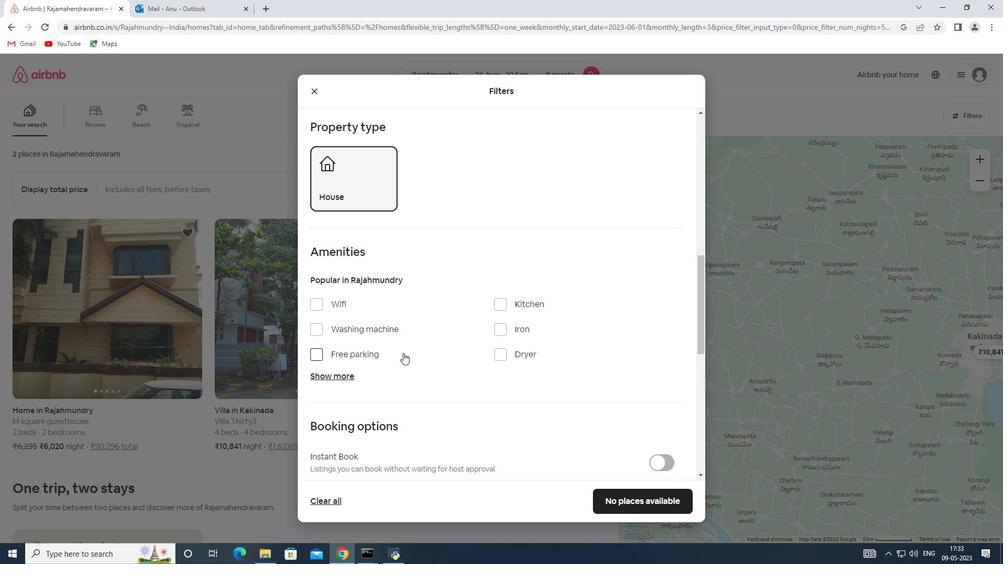 
Action: Mouse moved to (313, 327)
Screenshot: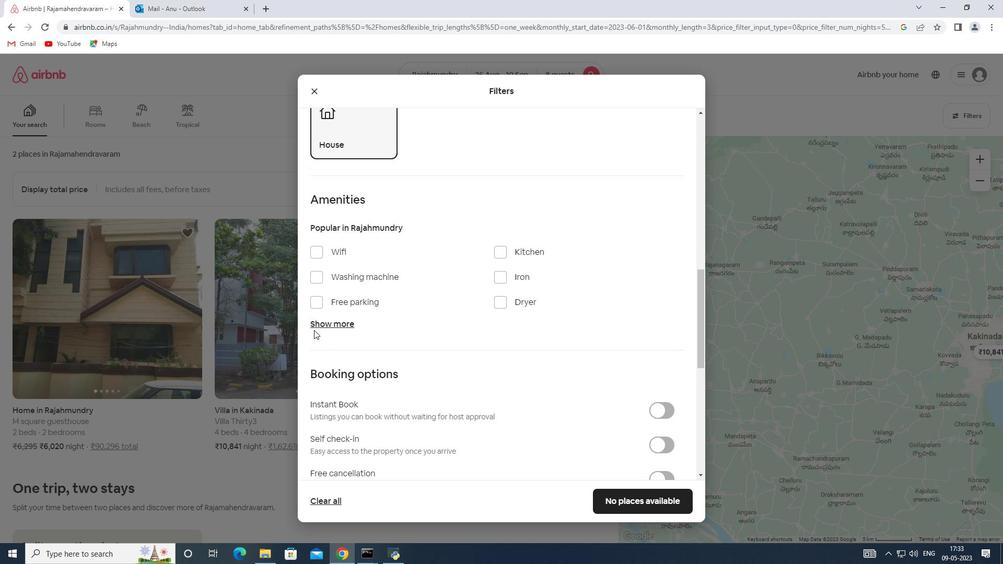 
Action: Mouse pressed left at (313, 327)
Screenshot: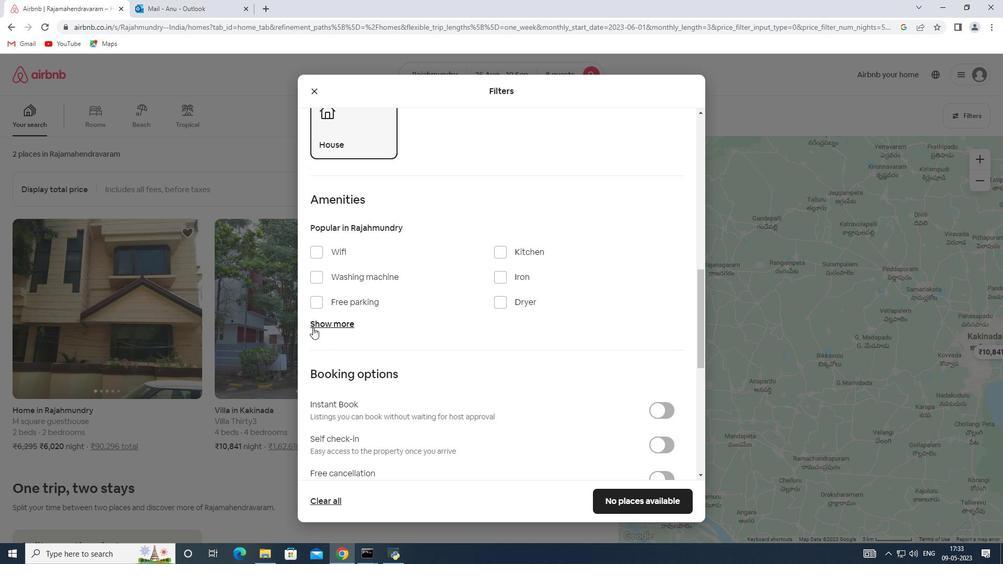 
Action: Mouse moved to (314, 253)
Screenshot: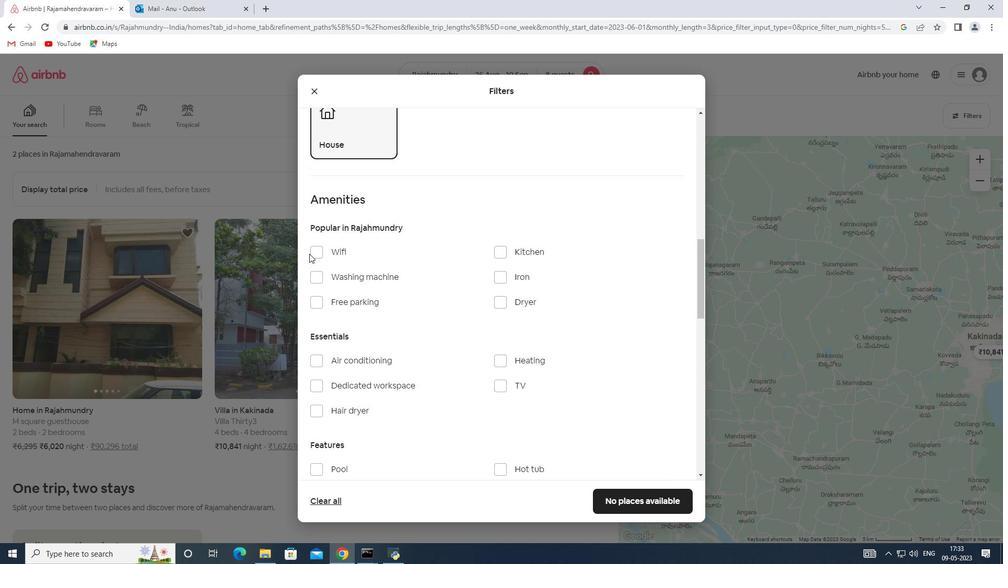 
Action: Mouse pressed left at (314, 253)
Screenshot: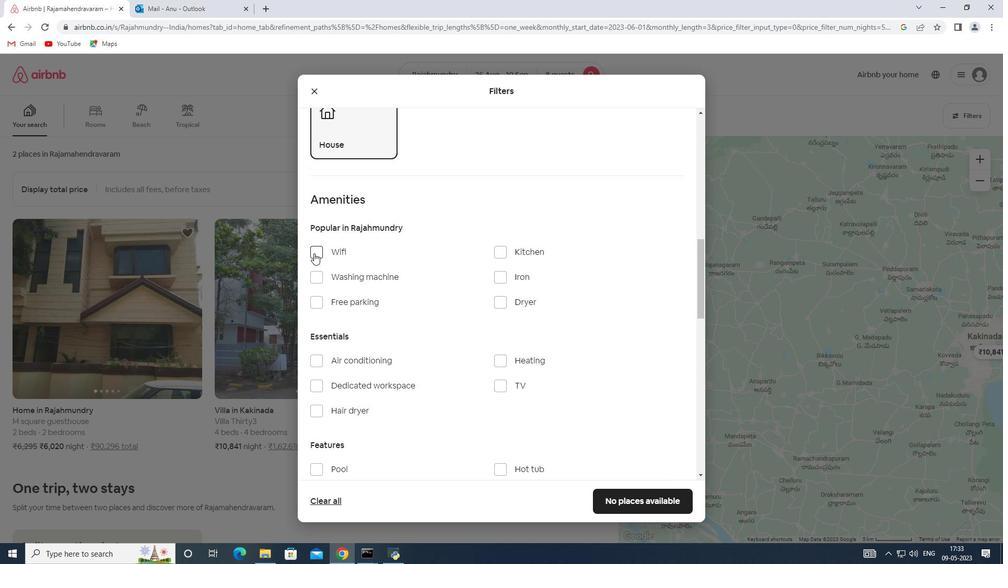 
Action: Mouse moved to (506, 384)
Screenshot: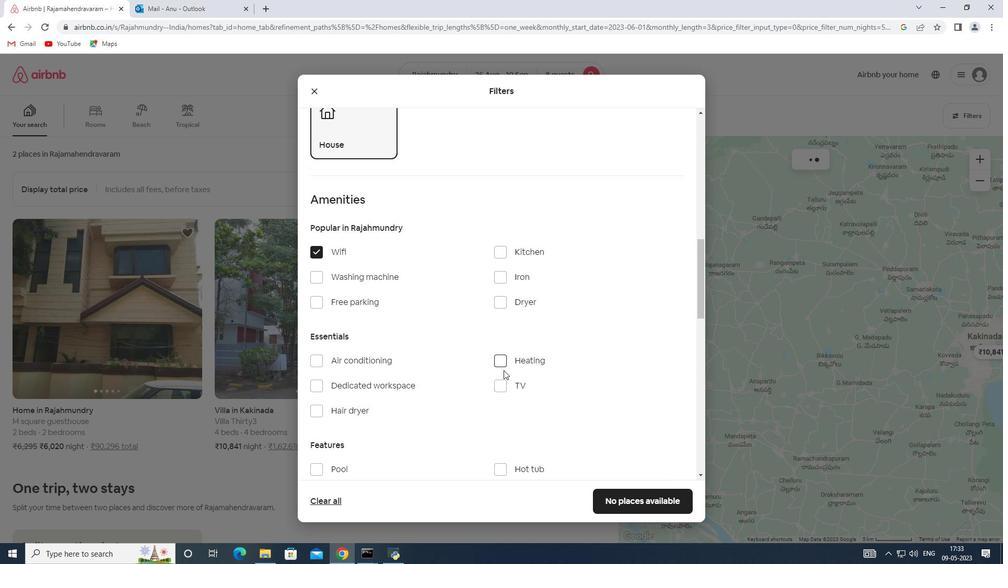 
Action: Mouse pressed left at (506, 384)
Screenshot: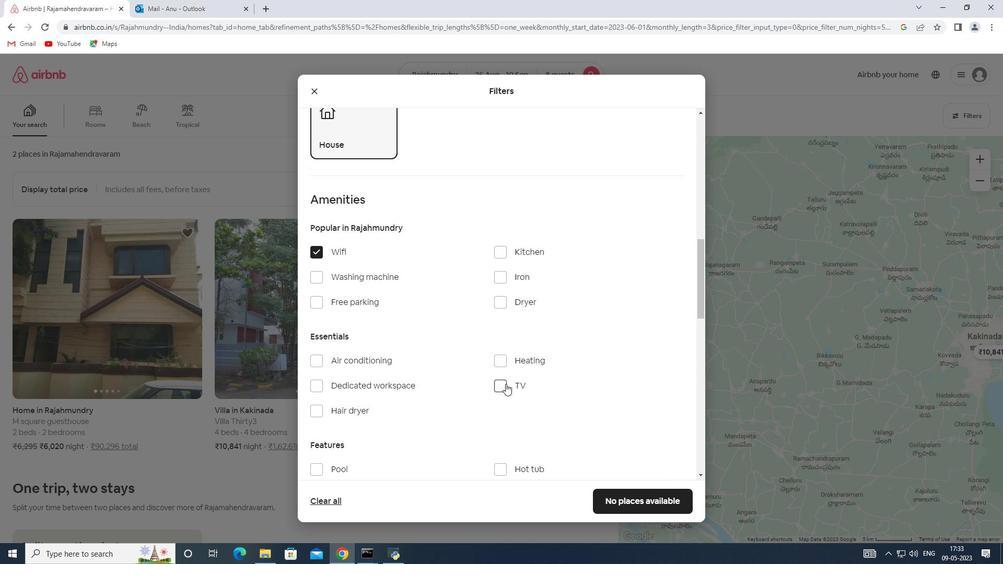 
Action: Mouse moved to (317, 304)
Screenshot: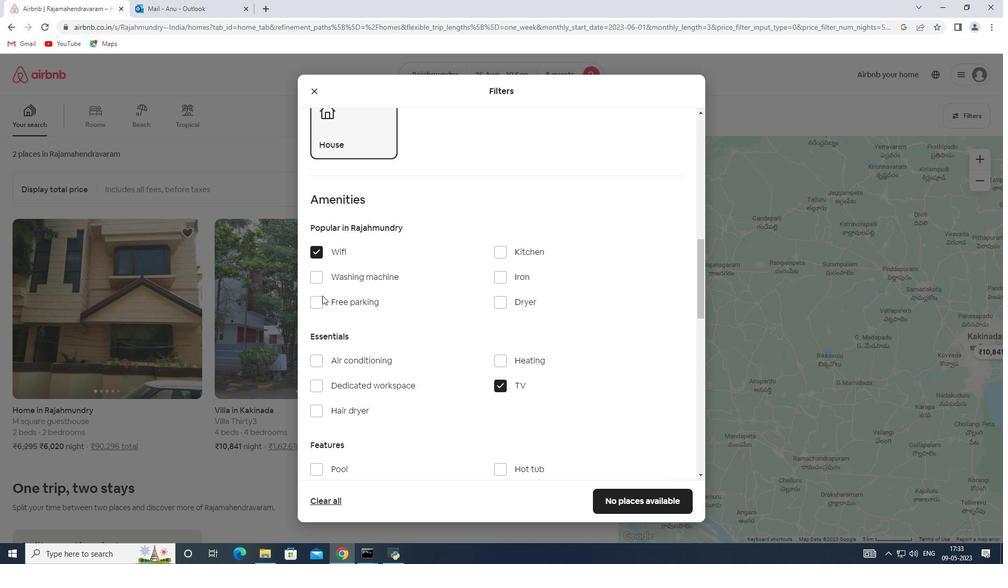 
Action: Mouse pressed left at (317, 304)
Screenshot: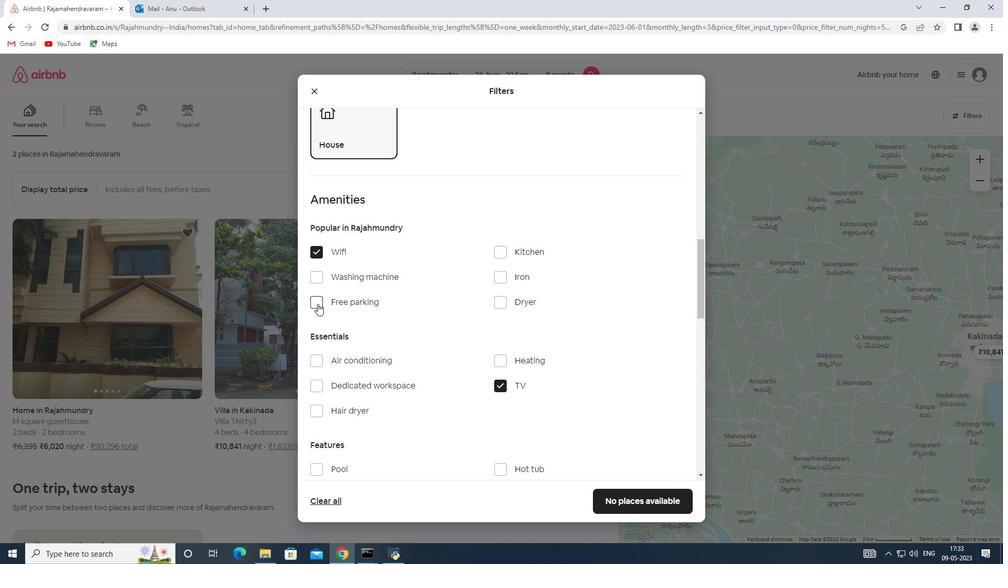 
Action: Mouse moved to (399, 321)
Screenshot: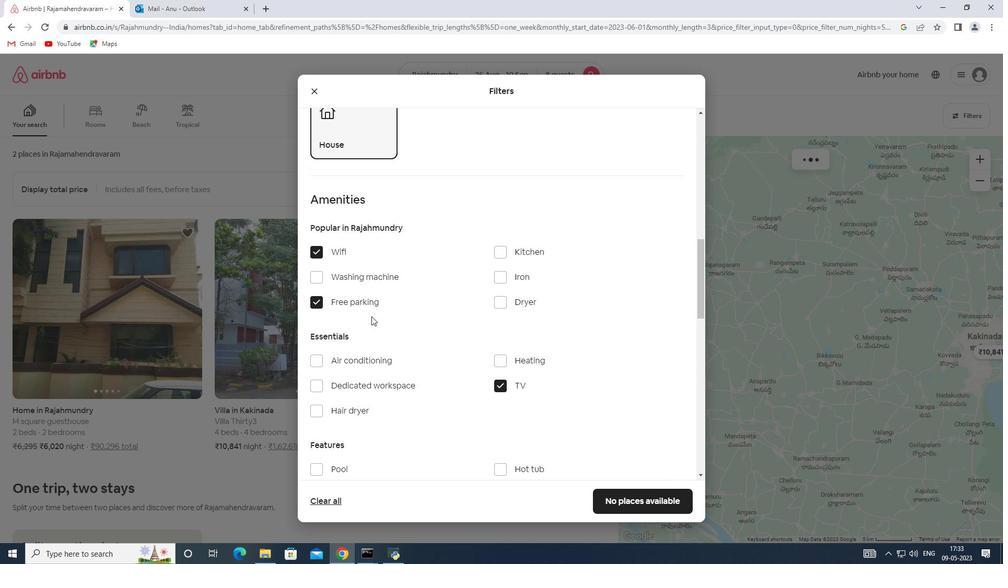
Action: Mouse scrolled (399, 321) with delta (0, 0)
Screenshot: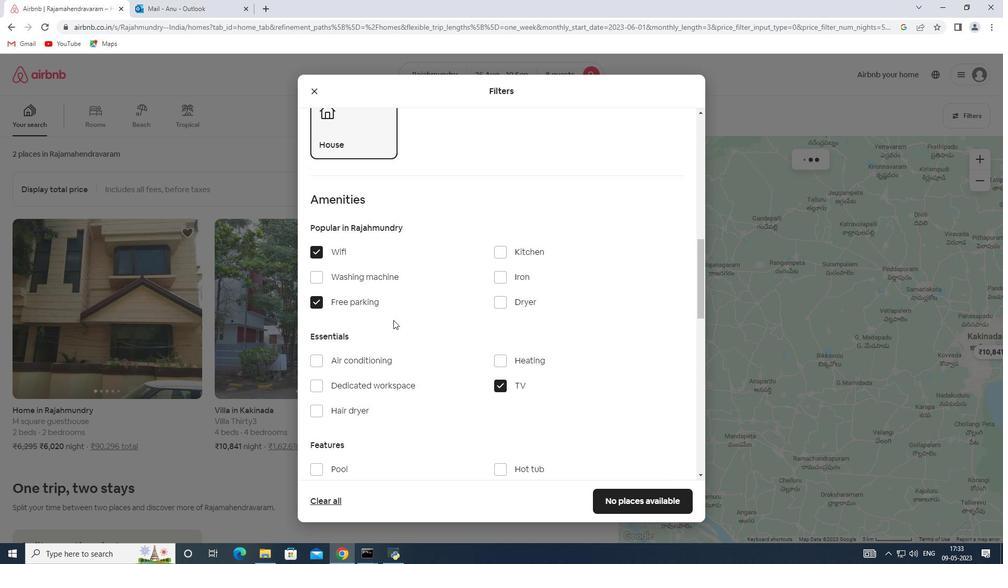 
Action: Mouse scrolled (399, 321) with delta (0, 0)
Screenshot: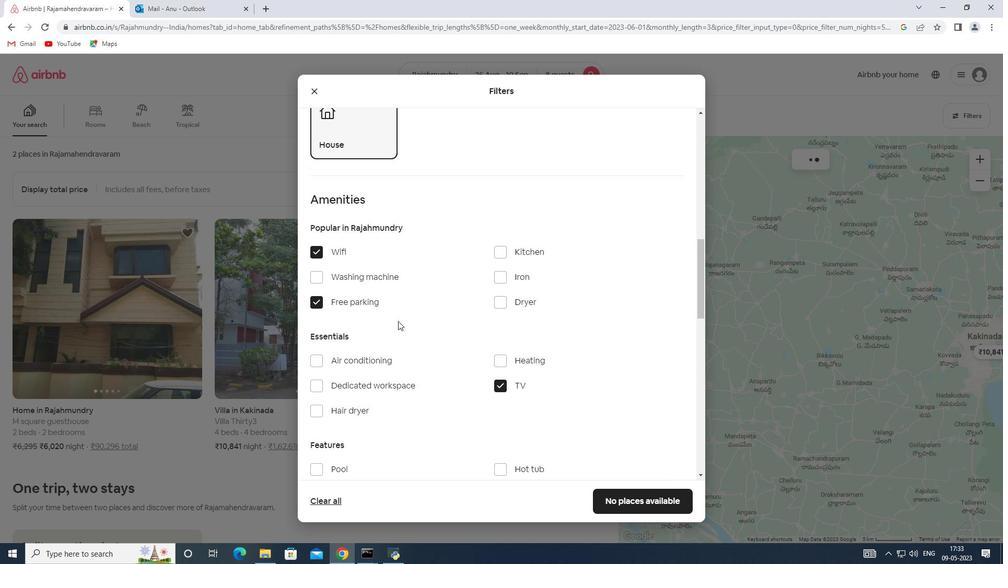 
Action: Mouse scrolled (399, 321) with delta (0, 0)
Screenshot: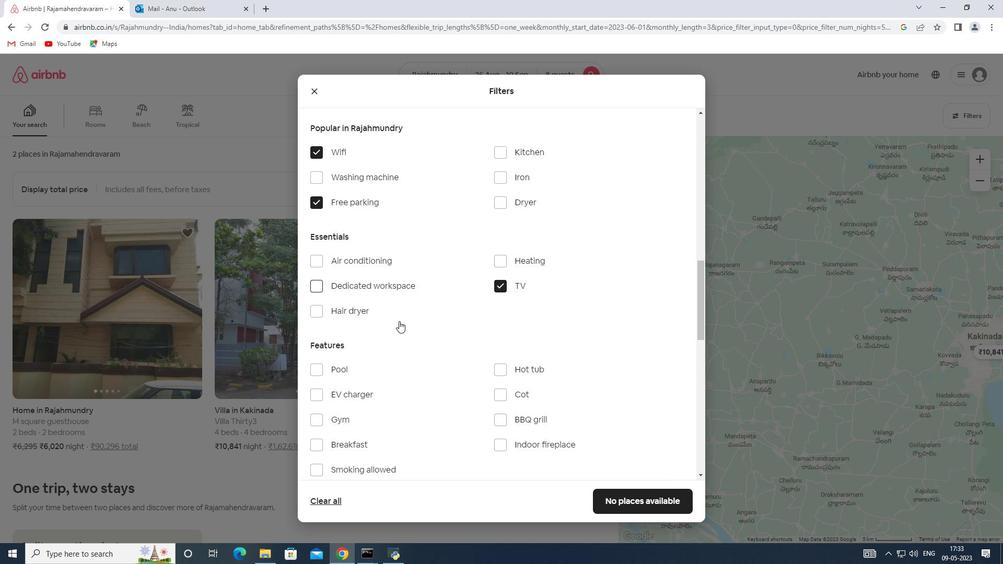 
Action: Mouse moved to (317, 360)
Screenshot: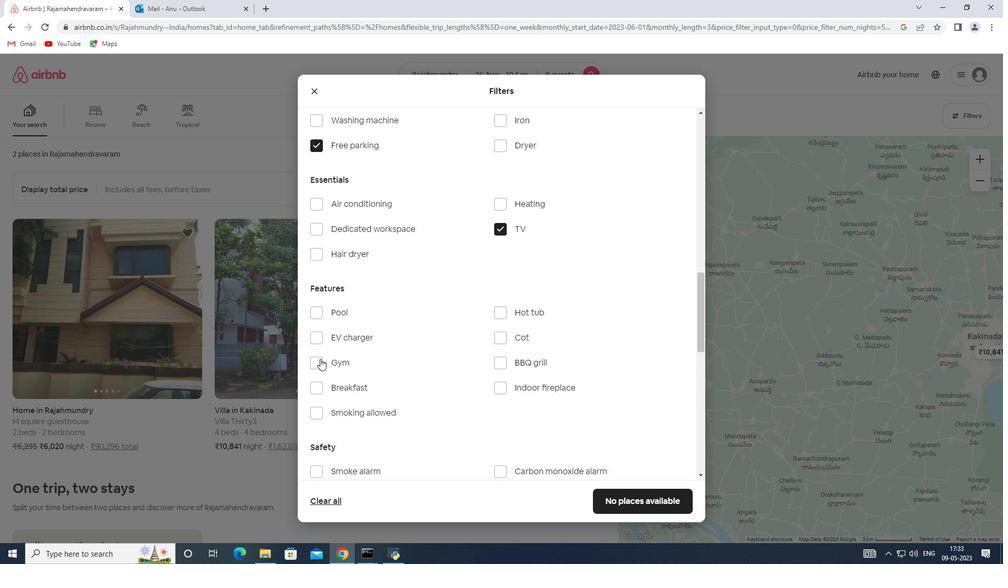 
Action: Mouse pressed left at (317, 360)
Screenshot: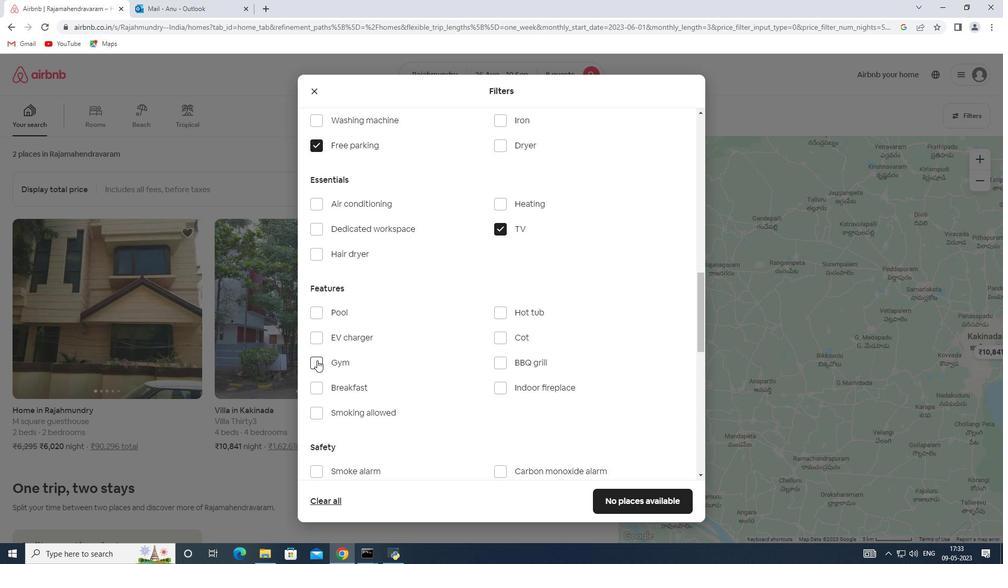 
Action: Mouse moved to (321, 384)
Screenshot: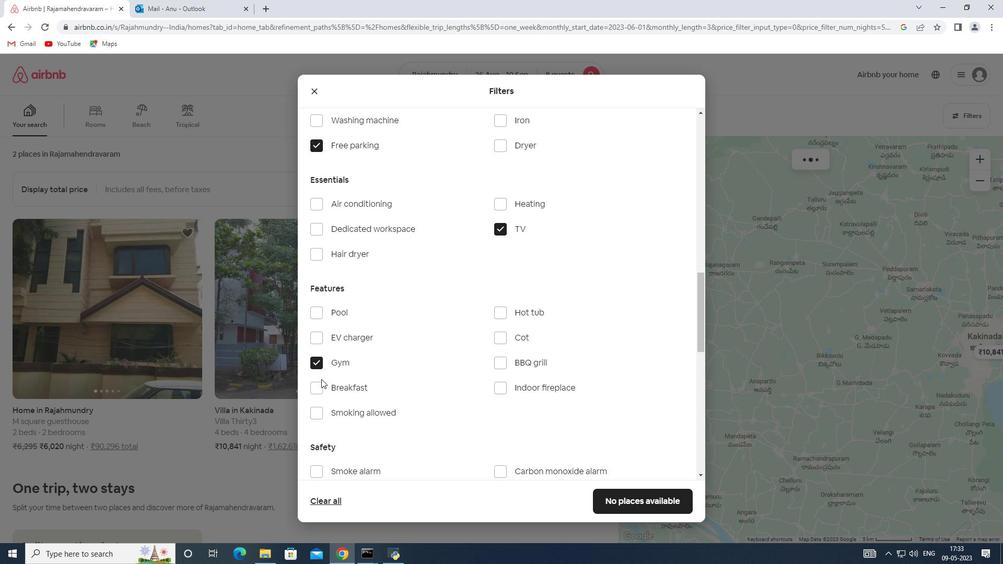 
Action: Mouse pressed left at (321, 384)
Screenshot: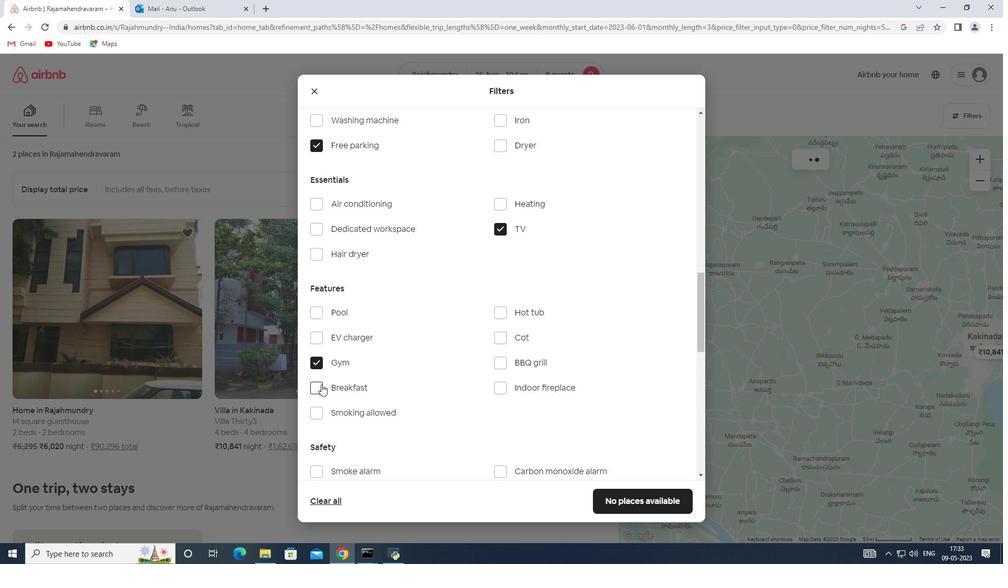 
Action: Mouse moved to (425, 377)
Screenshot: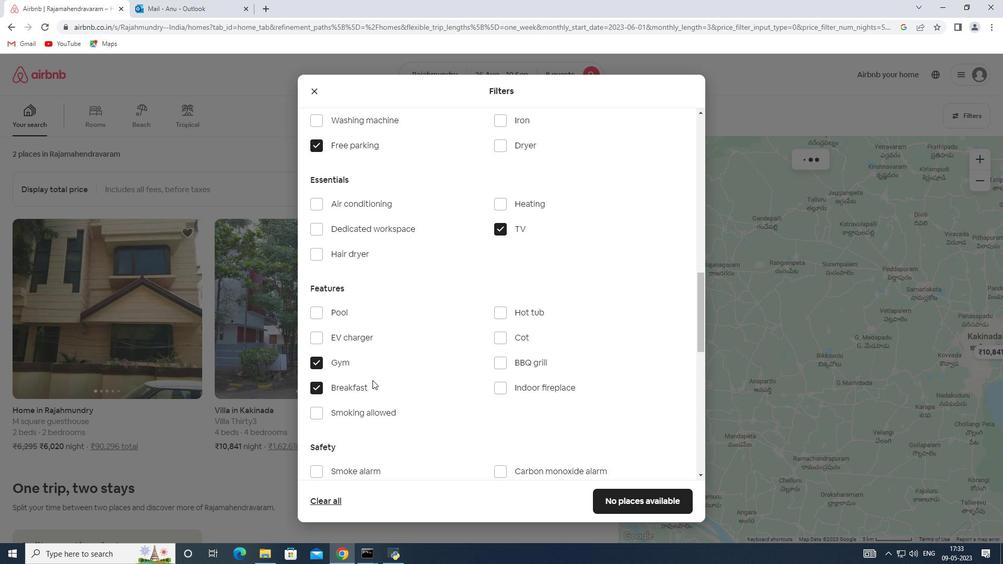 
Action: Mouse scrolled (425, 376) with delta (0, 0)
Screenshot: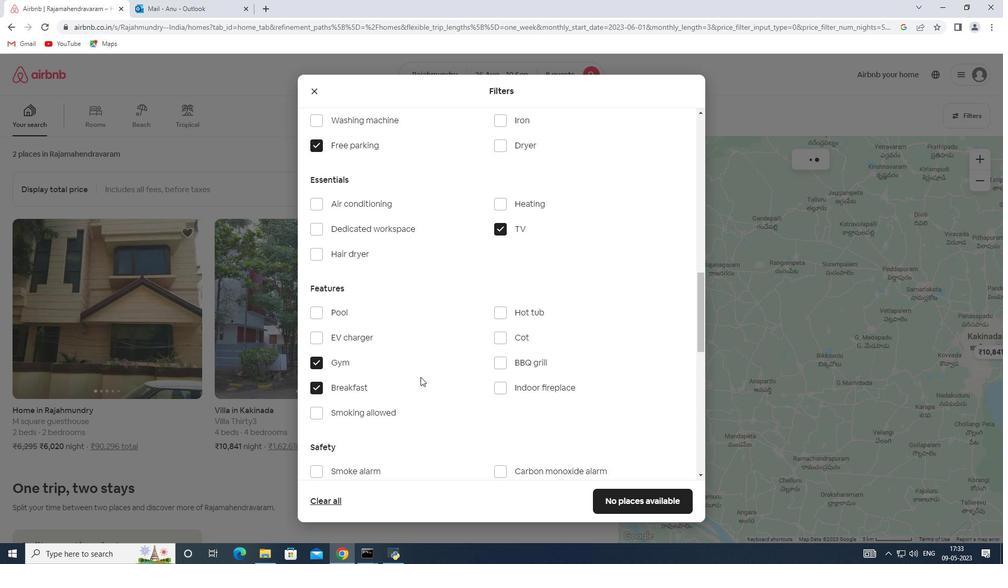 
Action: Mouse scrolled (425, 376) with delta (0, 0)
Screenshot: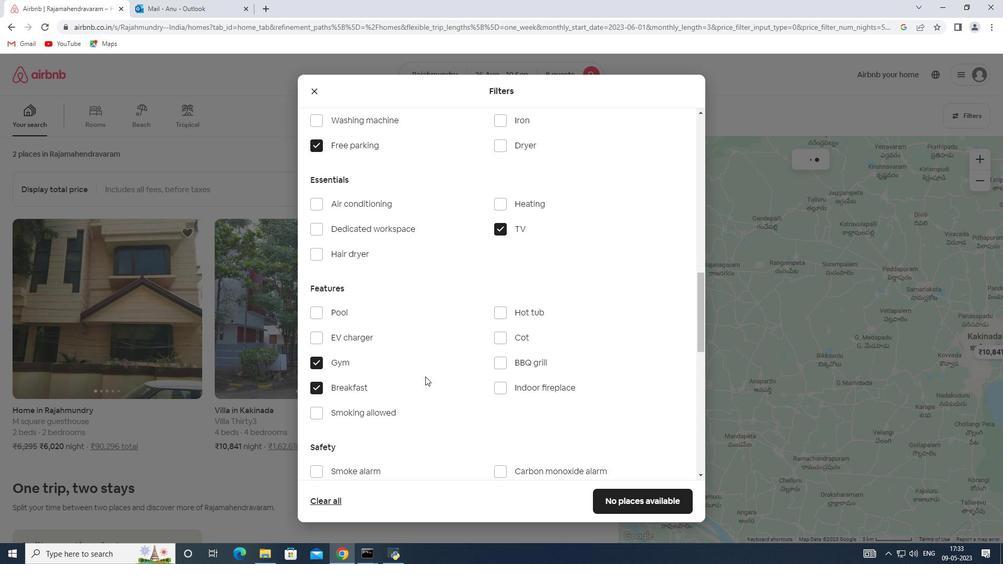 
Action: Mouse moved to (429, 373)
Screenshot: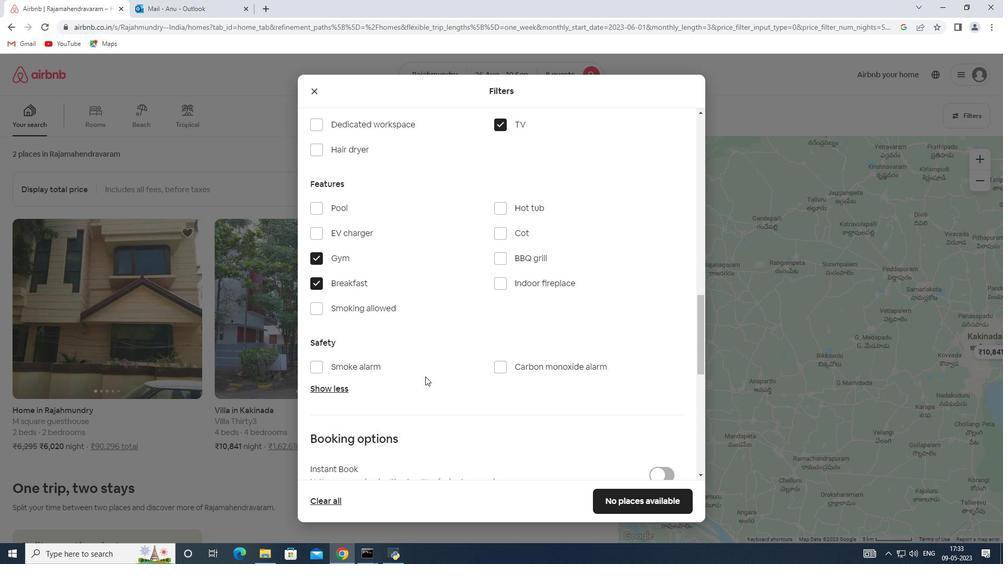 
Action: Mouse scrolled (429, 373) with delta (0, 0)
Screenshot: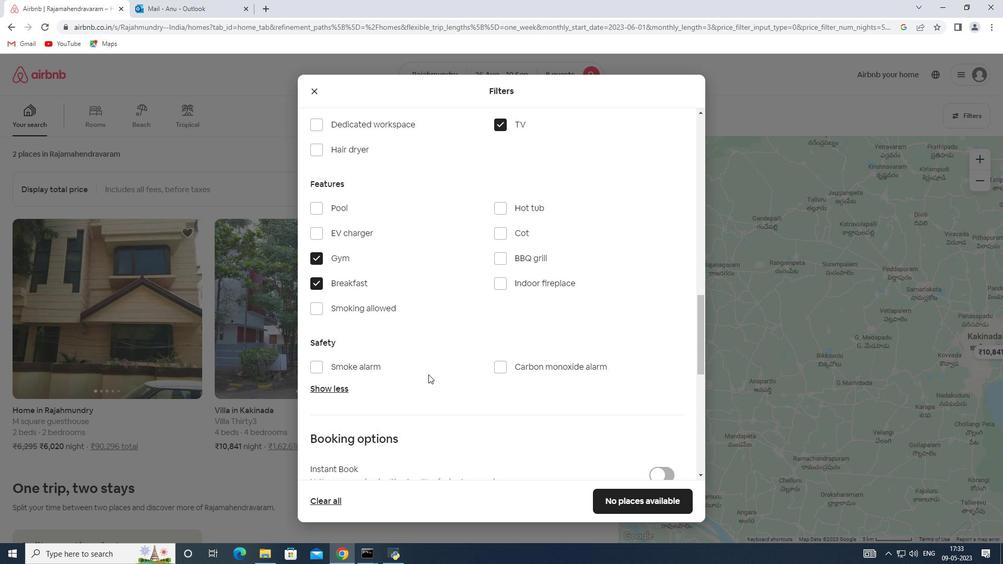 
Action: Mouse moved to (431, 372)
Screenshot: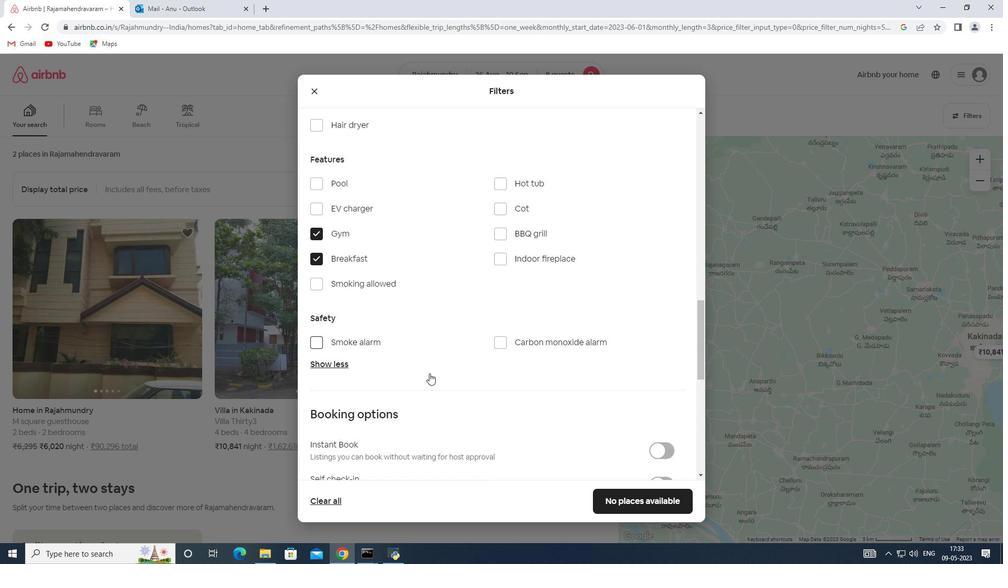 
Action: Mouse scrolled (431, 372) with delta (0, 0)
Screenshot: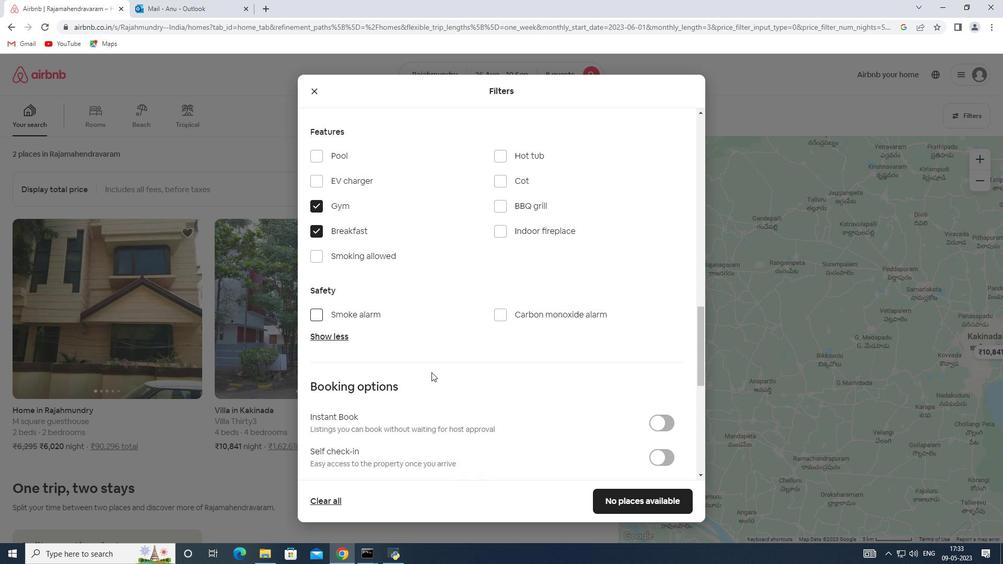 
Action: Mouse scrolled (431, 372) with delta (0, 0)
Screenshot: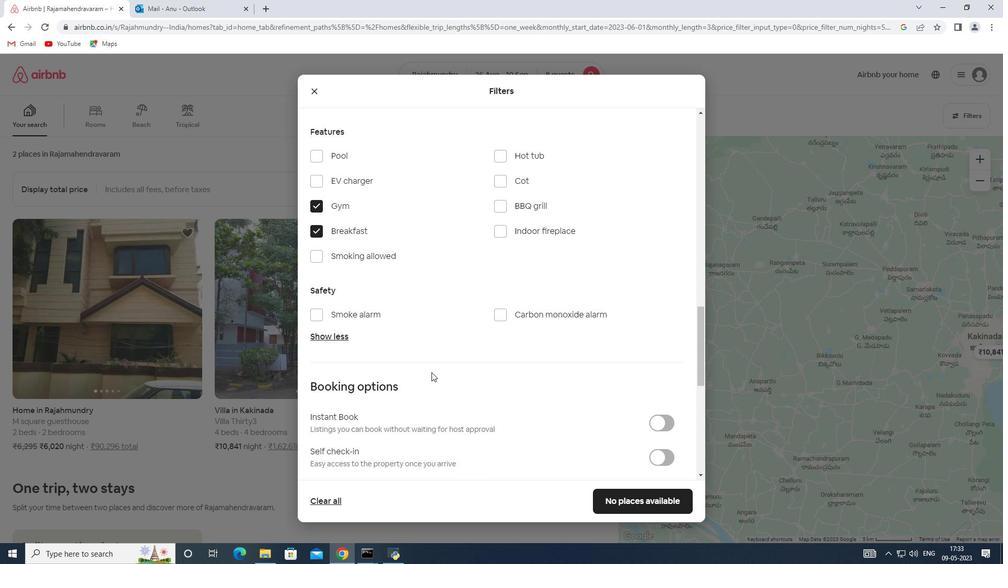 
Action: Mouse moved to (660, 357)
Screenshot: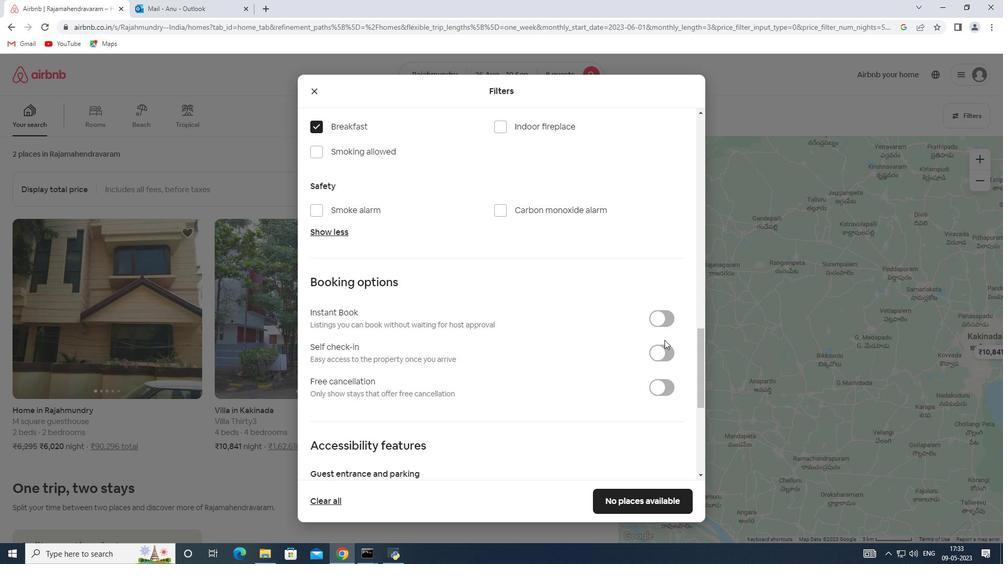 
Action: Mouse pressed left at (660, 357)
Screenshot: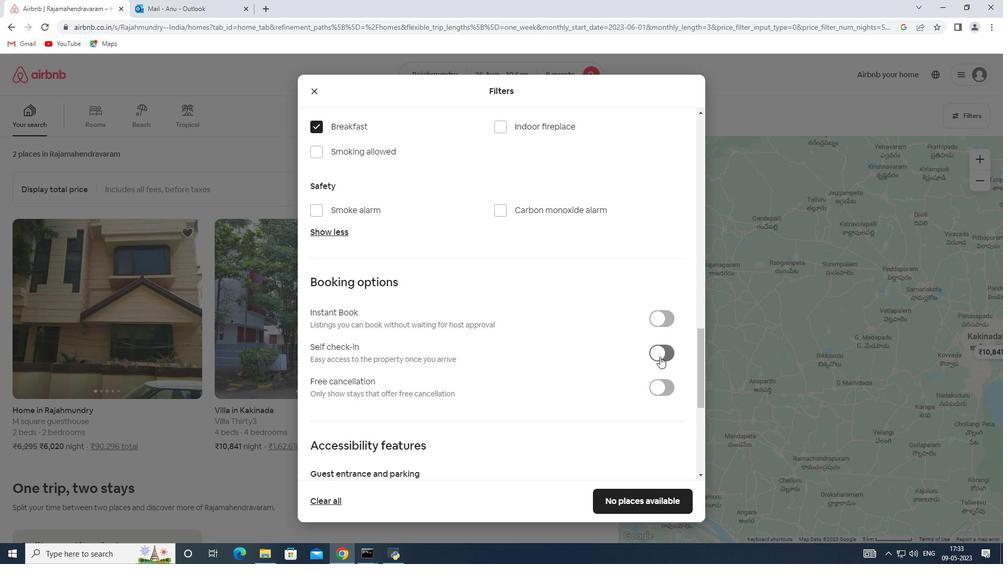 
Action: Mouse moved to (465, 392)
Screenshot: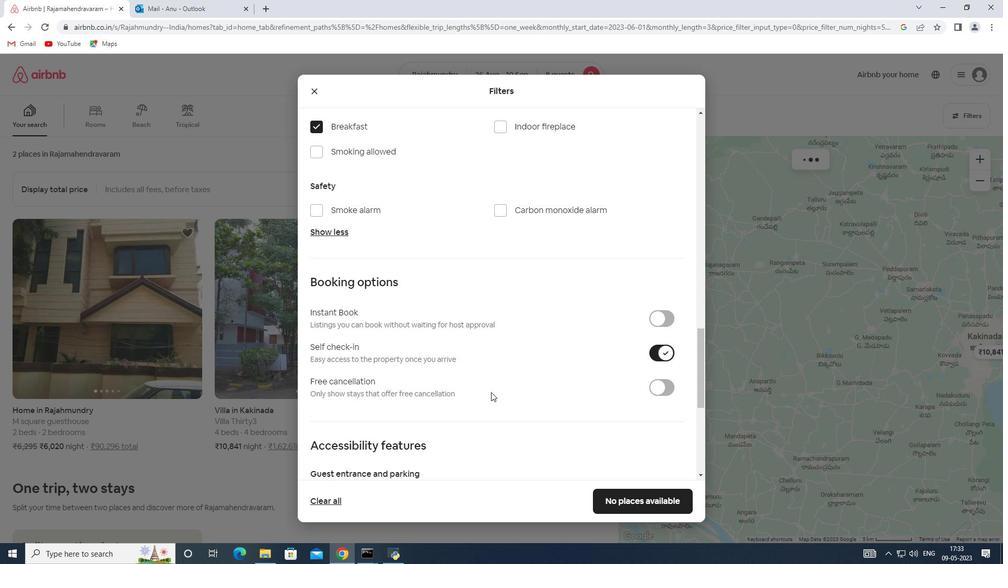 
Action: Mouse scrolled (465, 391) with delta (0, 0)
Screenshot: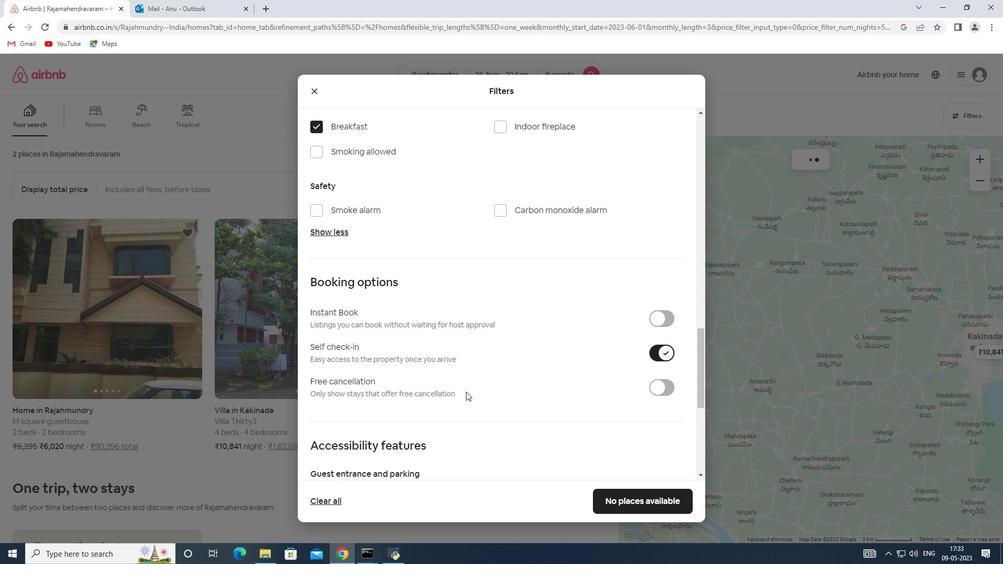 
Action: Mouse scrolled (465, 391) with delta (0, 0)
Screenshot: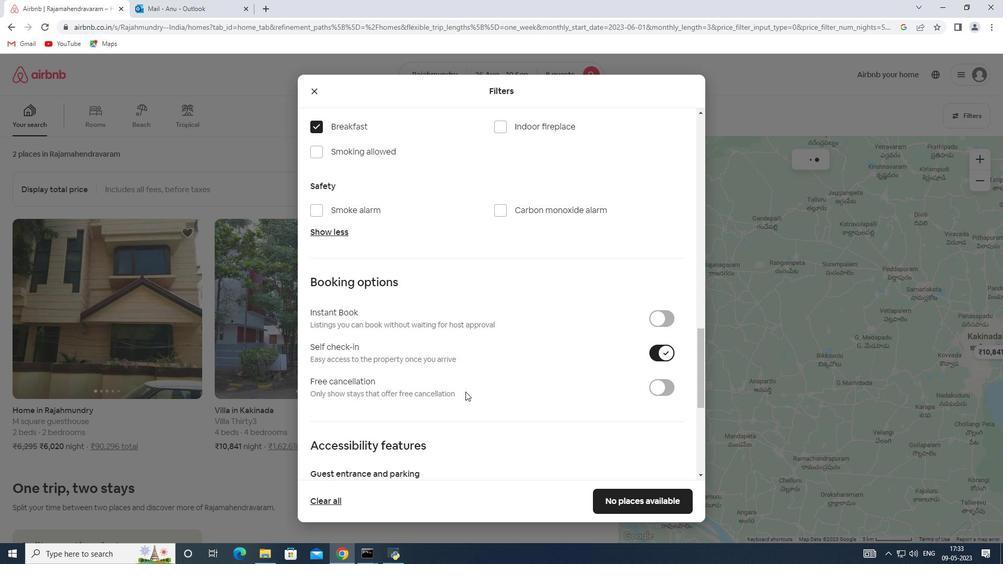 
Action: Mouse scrolled (465, 391) with delta (0, 0)
Screenshot: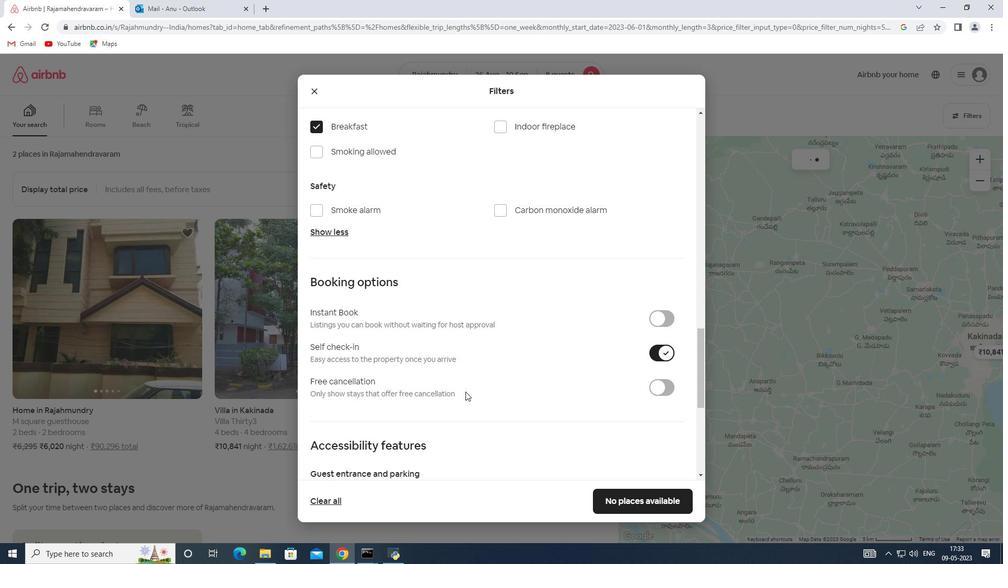 
Action: Mouse scrolled (465, 391) with delta (0, 0)
Screenshot: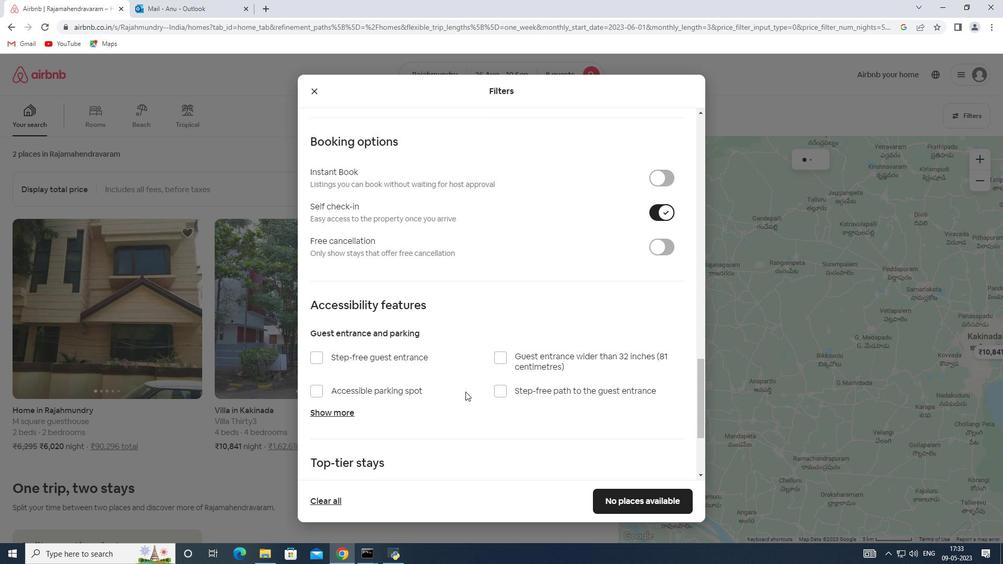 
Action: Mouse scrolled (465, 391) with delta (0, 0)
Screenshot: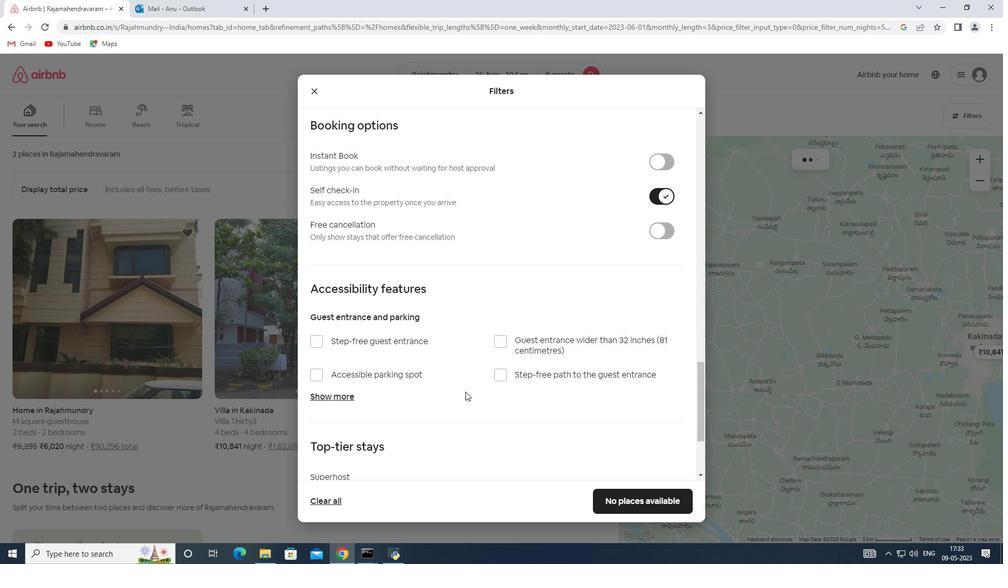 
Action: Mouse scrolled (465, 391) with delta (0, 0)
Screenshot: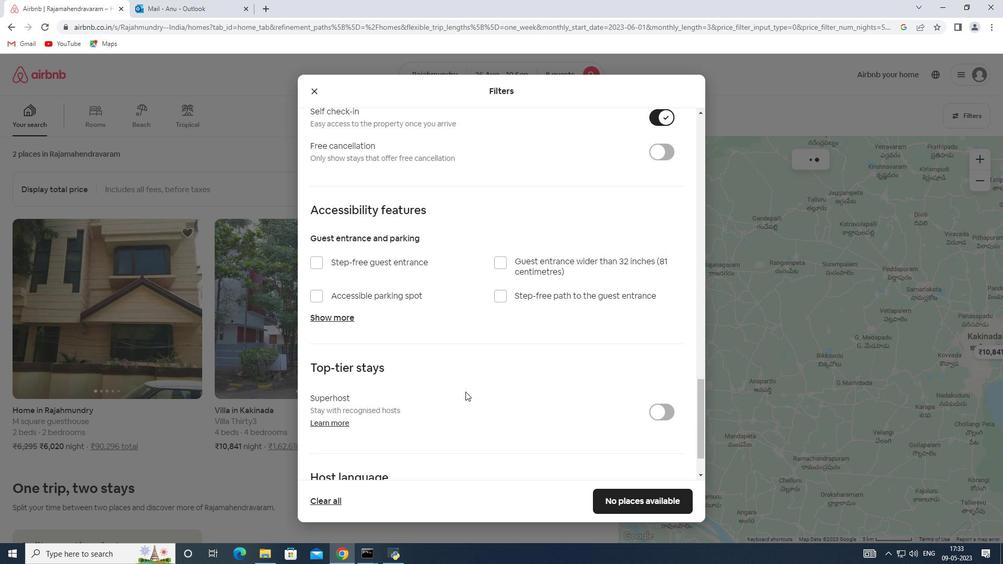 
Action: Mouse moved to (313, 447)
Screenshot: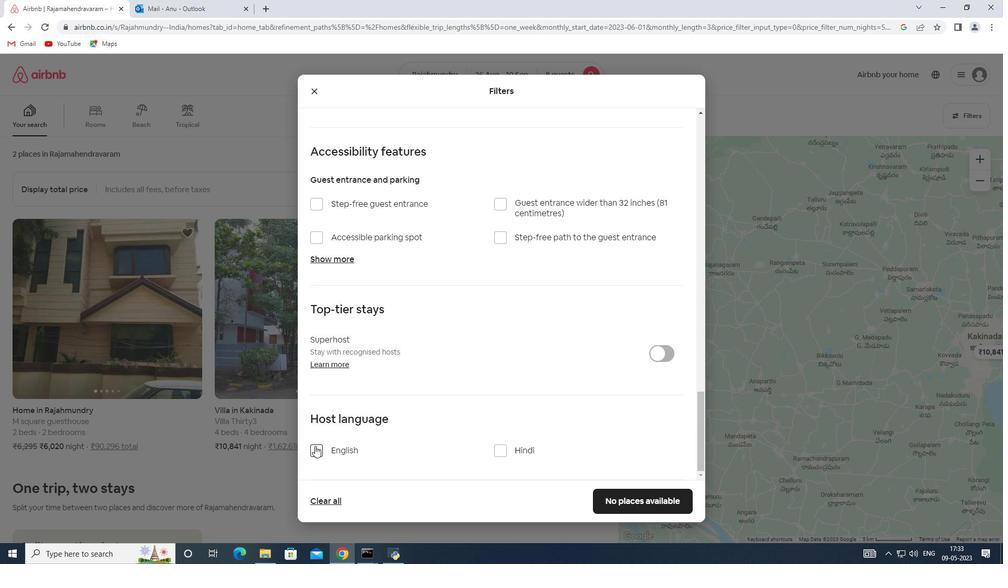 
Action: Mouse pressed left at (313, 447)
Screenshot: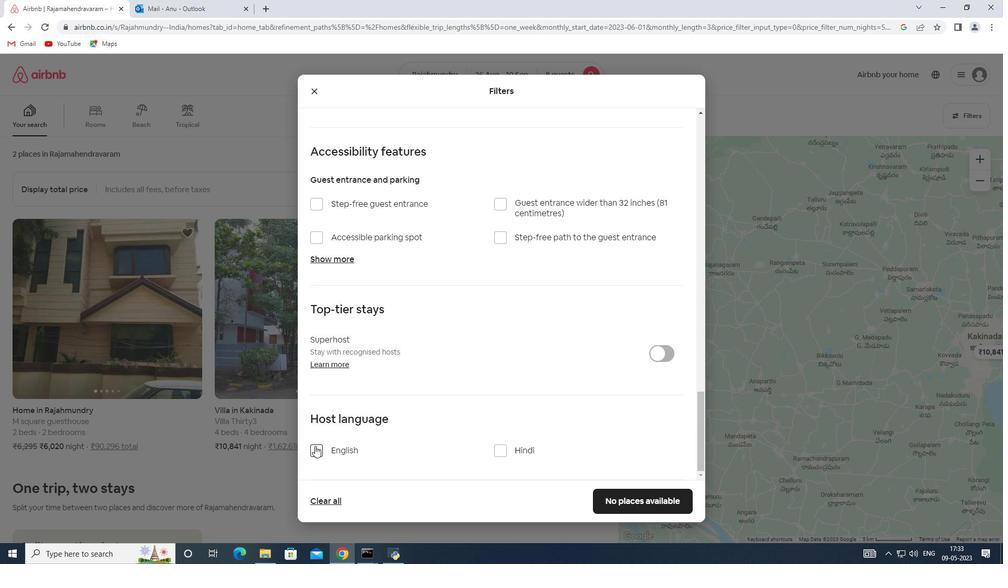 
Action: Mouse moved to (651, 504)
Screenshot: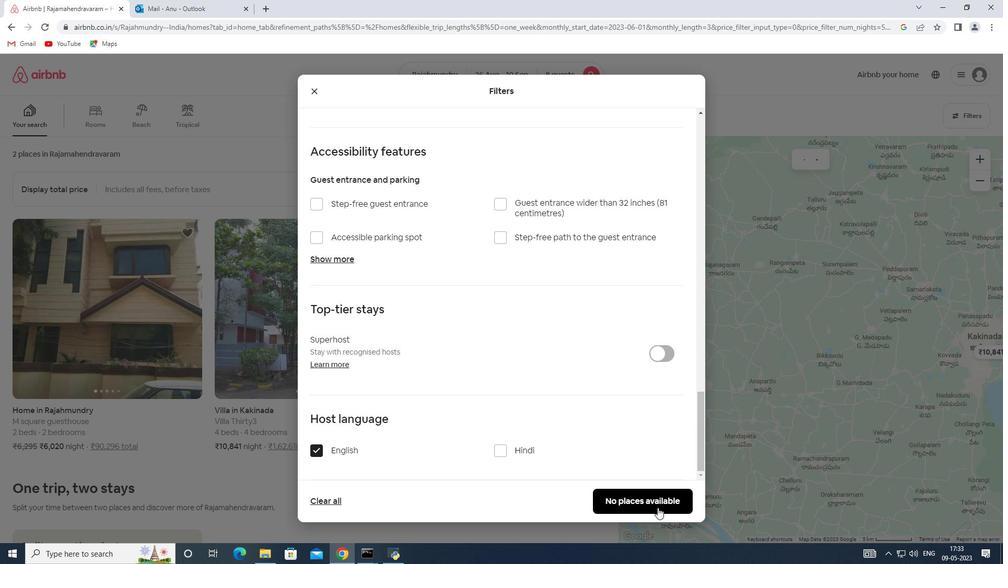 
Action: Mouse pressed left at (651, 504)
Screenshot: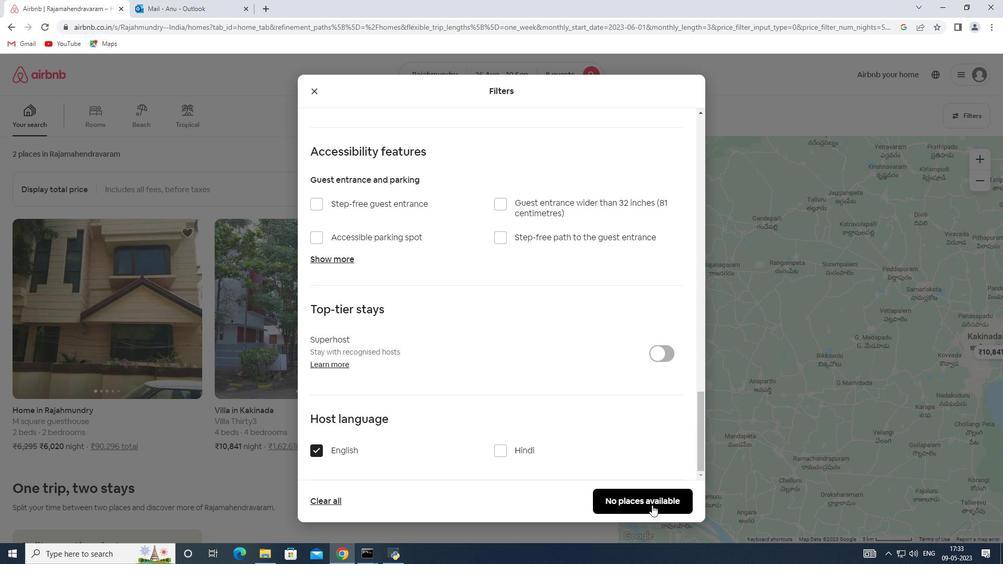
